 Task: Search one way flight ticket for 4 adults, 1 infant in seat and 1 infant on lap in premium economy from Cordova: Merle K. (mudhole) Smith Airport to Indianapolis: Indianapolis International Airport on 8-5-2023. Choice of flights is JetBlue. Number of bags: 1 checked bag. Price is upto 40000. Outbound departure time preference is 14:45.
Action: Mouse moved to (335, 302)
Screenshot: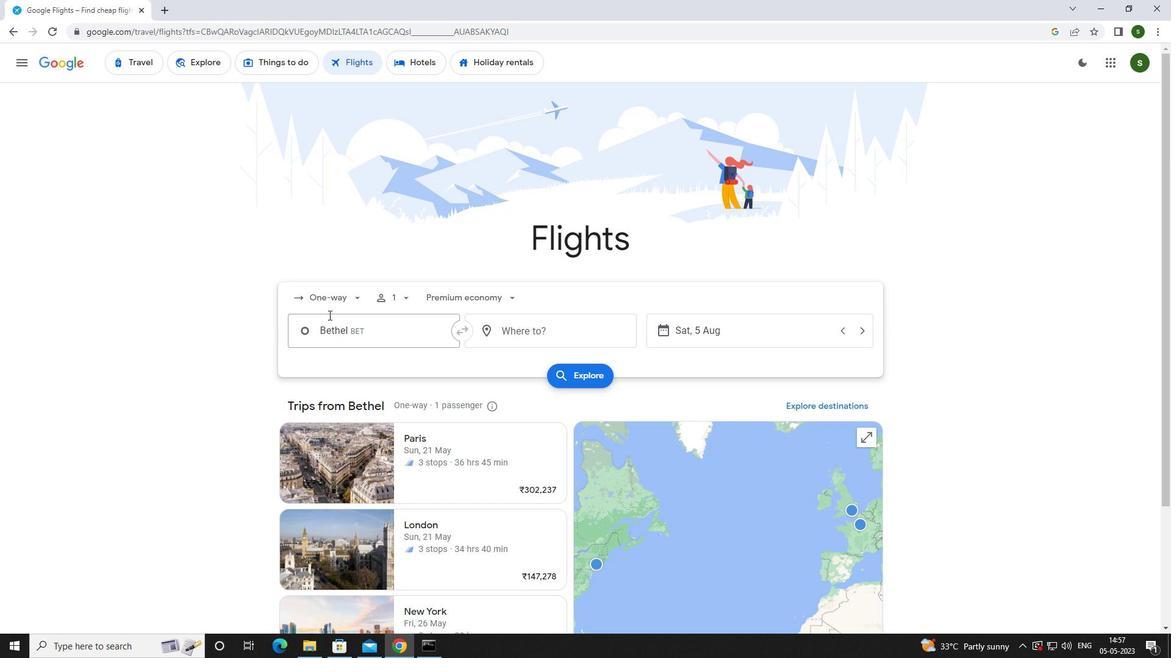
Action: Mouse pressed left at (335, 302)
Screenshot: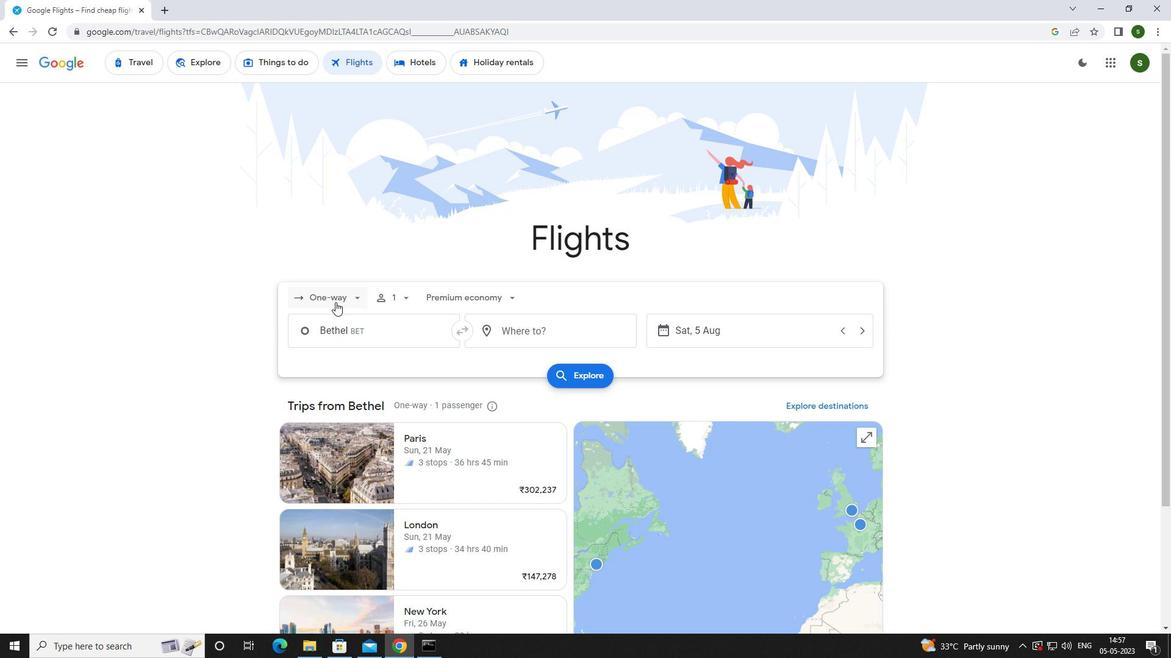 
Action: Mouse moved to (339, 348)
Screenshot: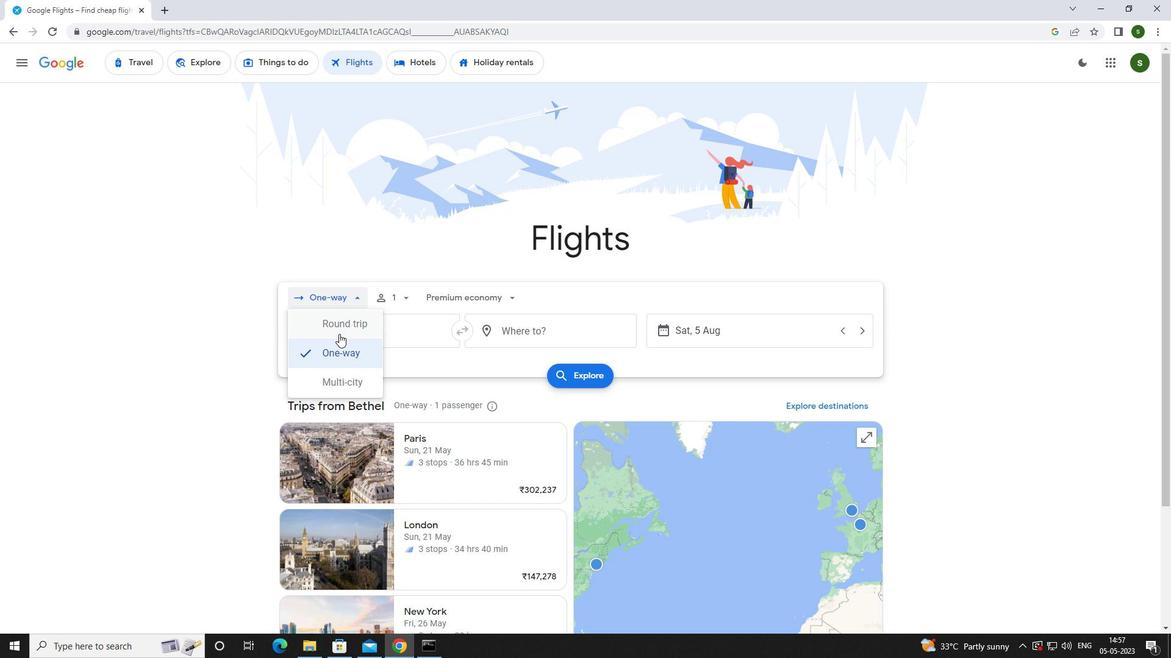 
Action: Mouse pressed left at (339, 348)
Screenshot: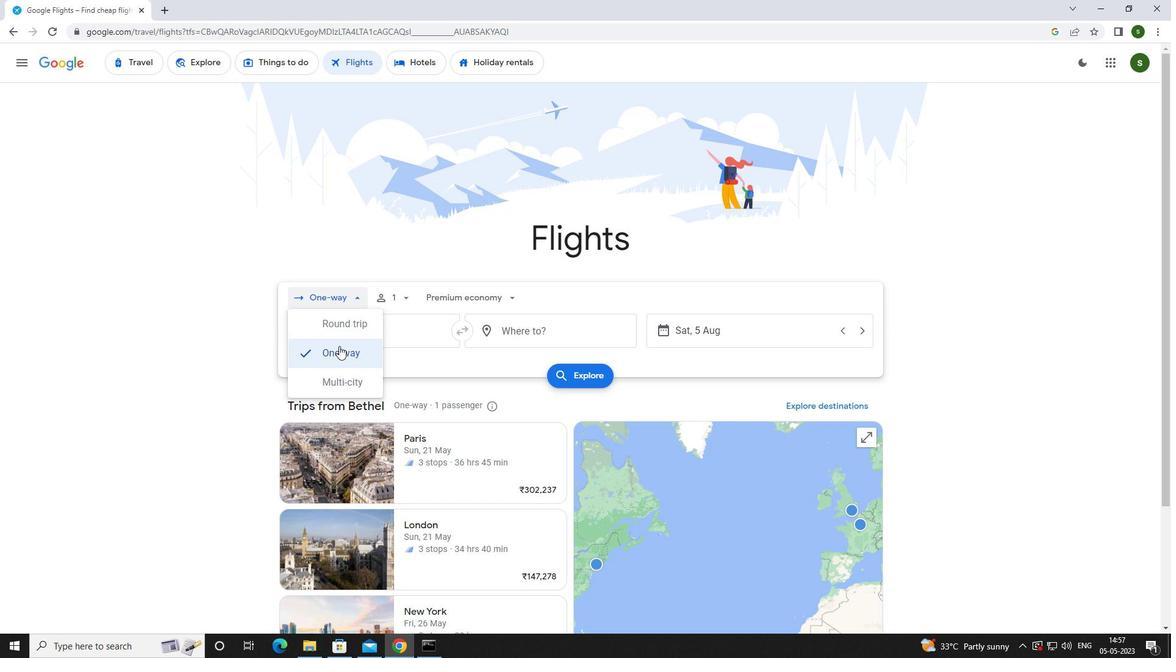 
Action: Mouse moved to (400, 301)
Screenshot: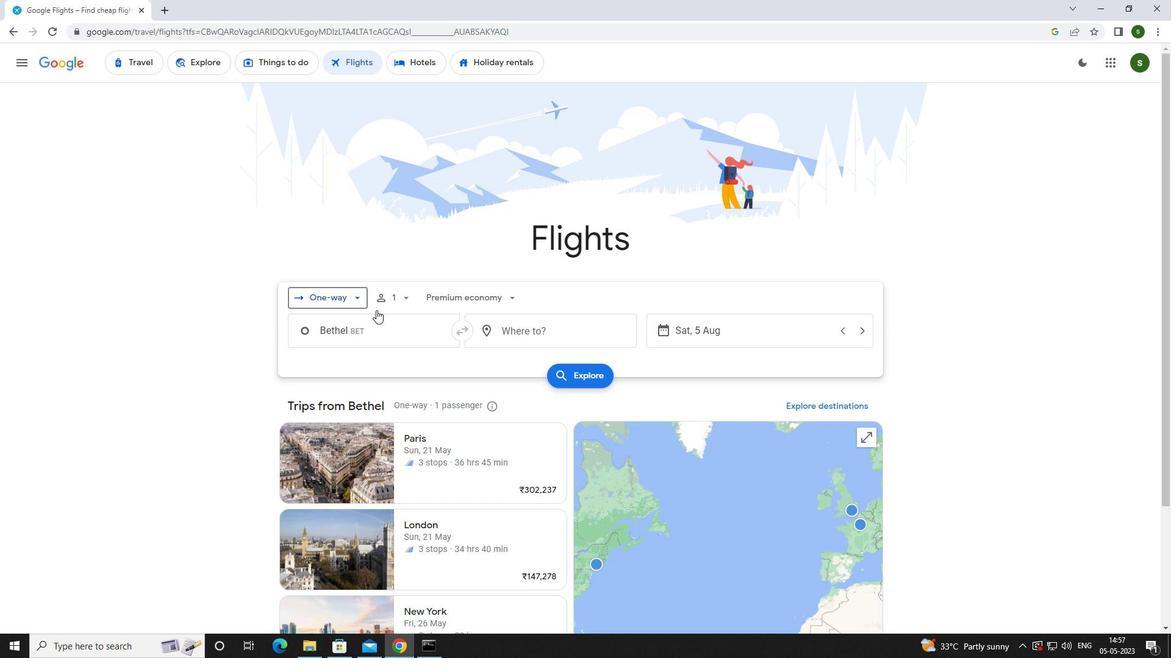 
Action: Mouse pressed left at (400, 301)
Screenshot: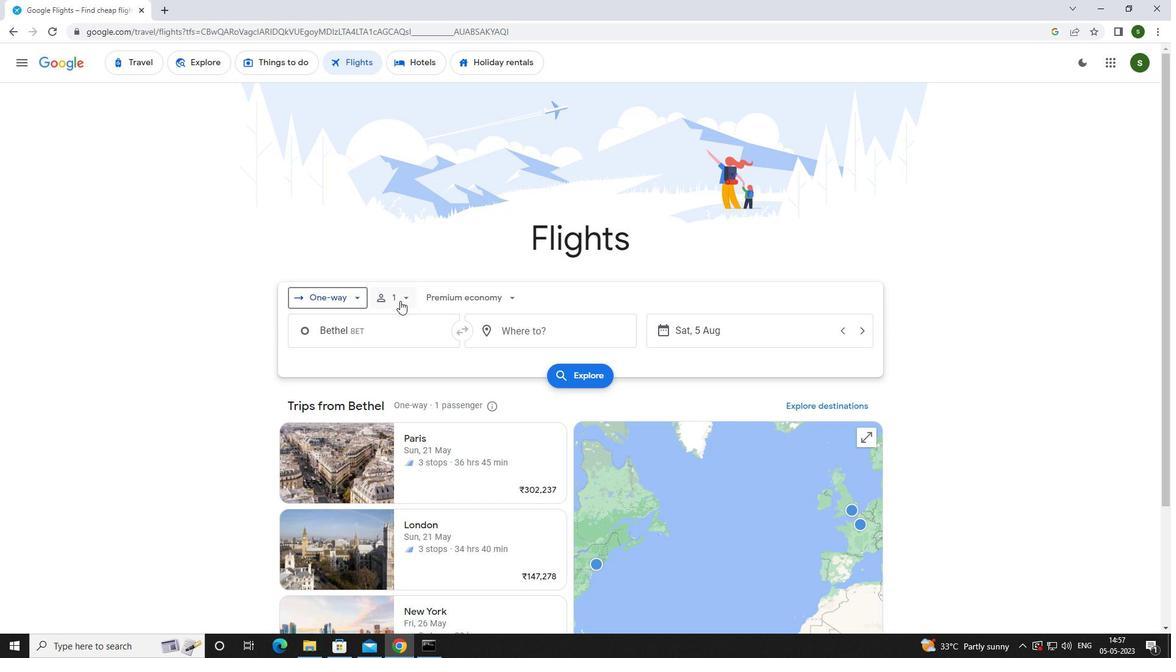 
Action: Mouse moved to (498, 328)
Screenshot: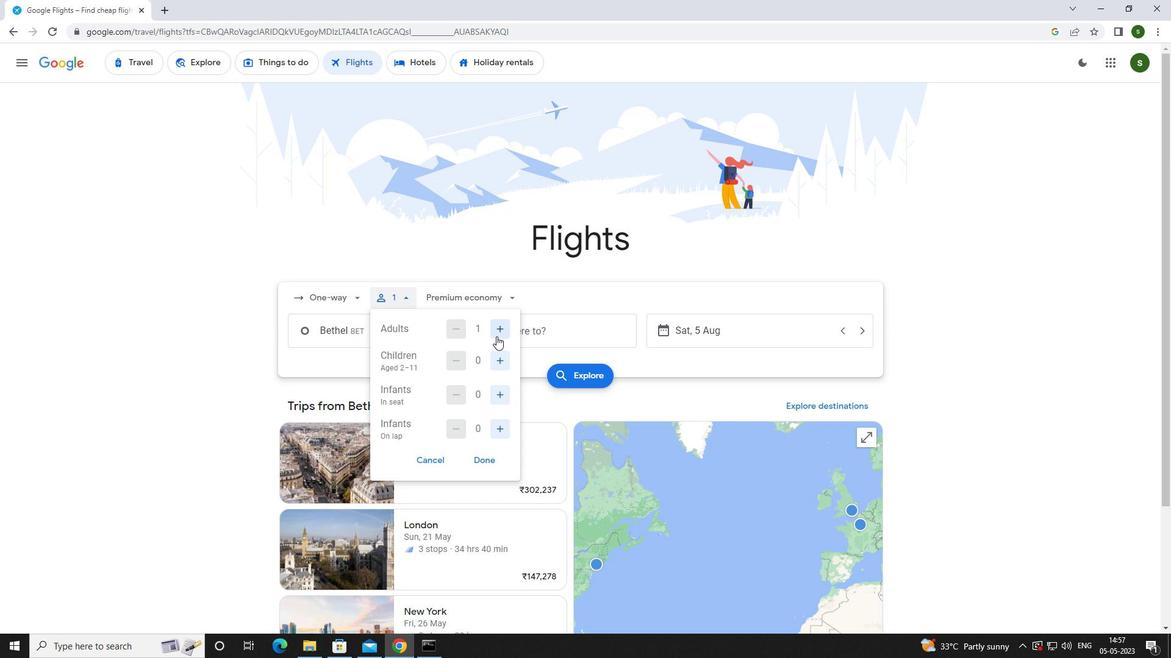 
Action: Mouse pressed left at (498, 328)
Screenshot: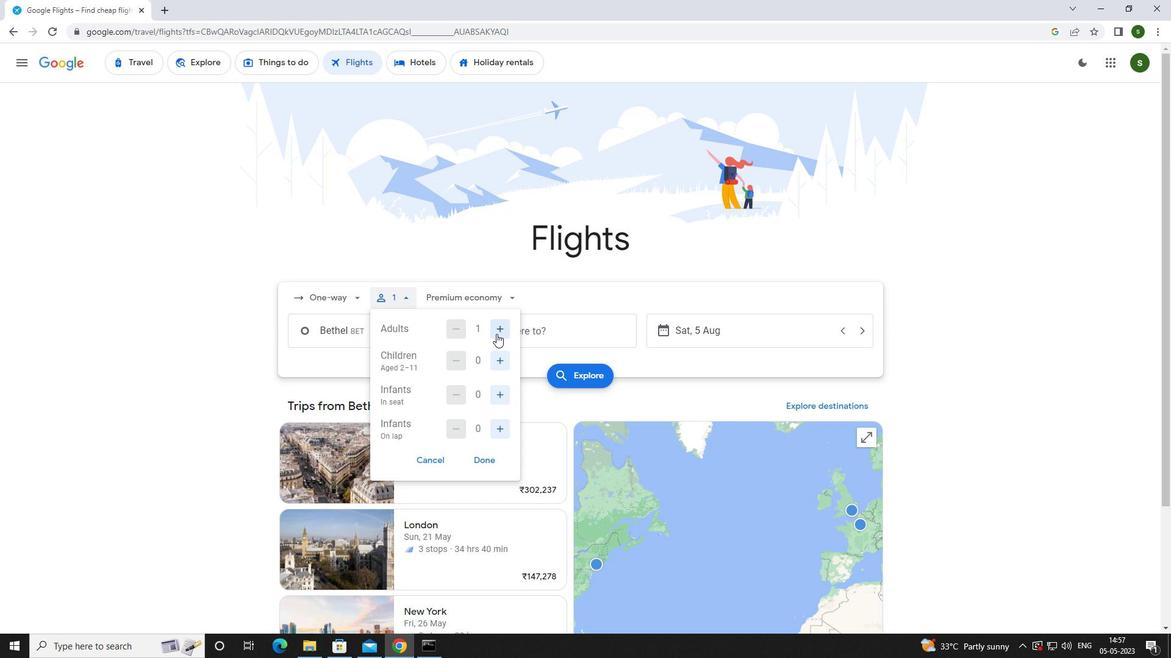 
Action: Mouse pressed left at (498, 328)
Screenshot: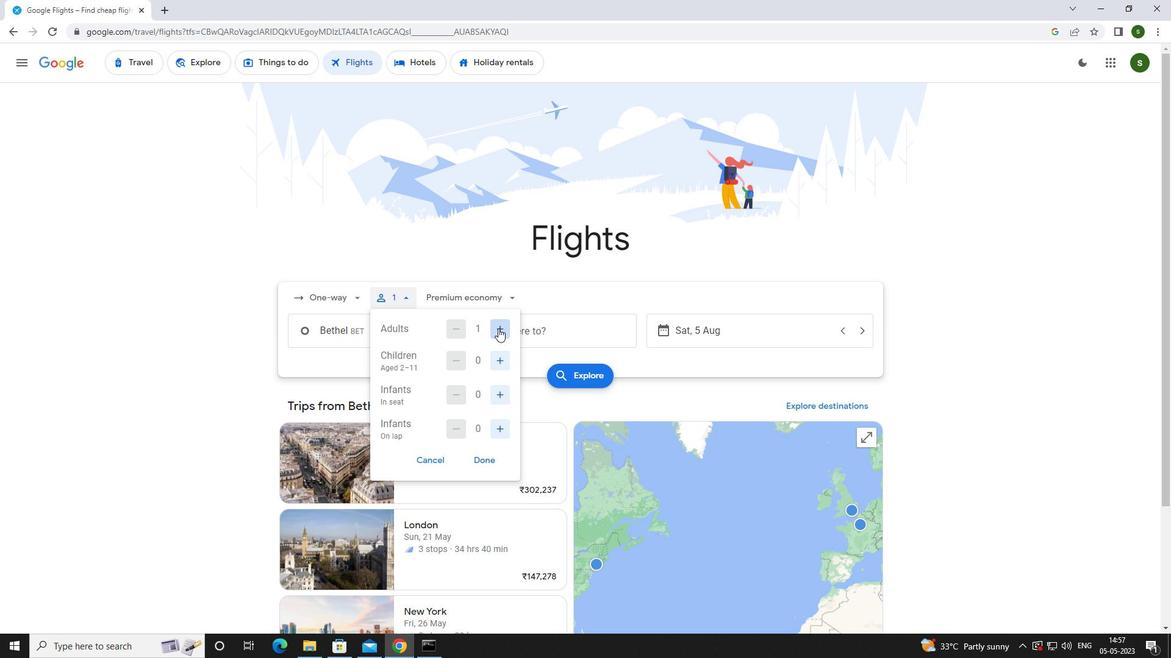 
Action: Mouse pressed left at (498, 328)
Screenshot: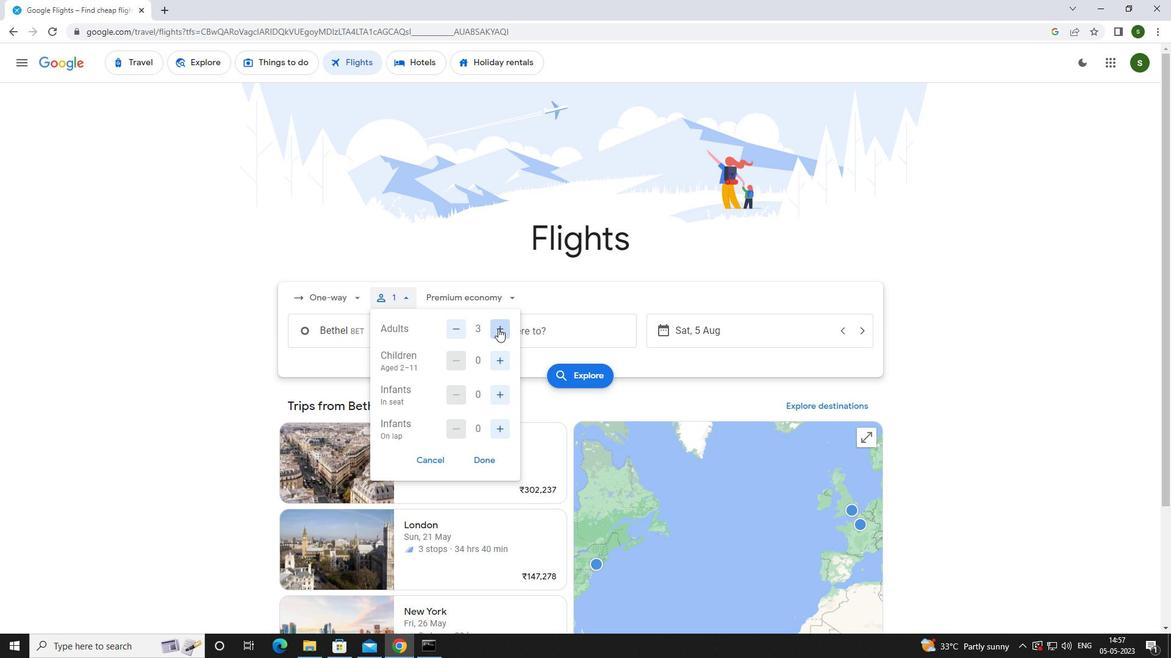 
Action: Mouse moved to (500, 395)
Screenshot: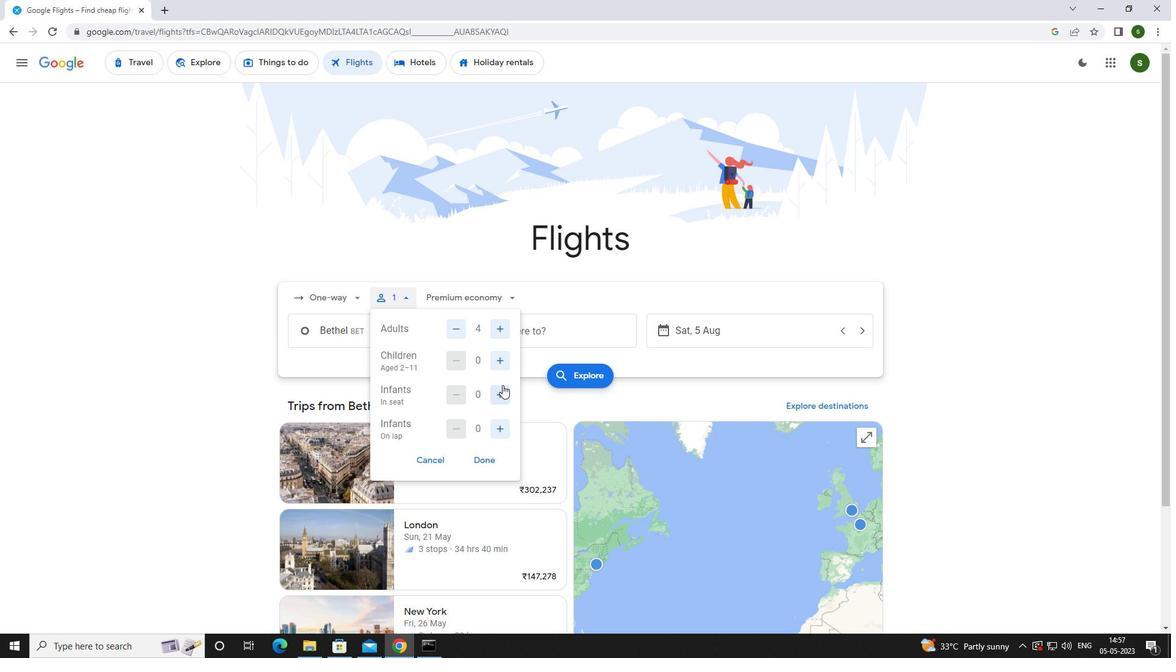 
Action: Mouse pressed left at (500, 395)
Screenshot: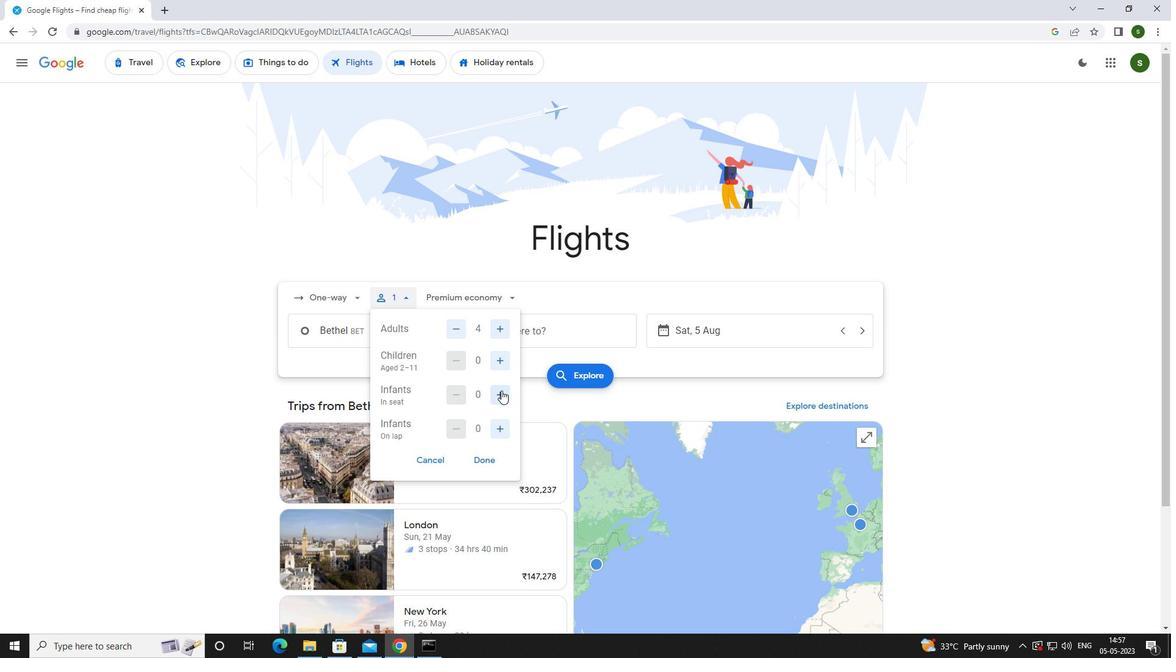 
Action: Mouse moved to (496, 427)
Screenshot: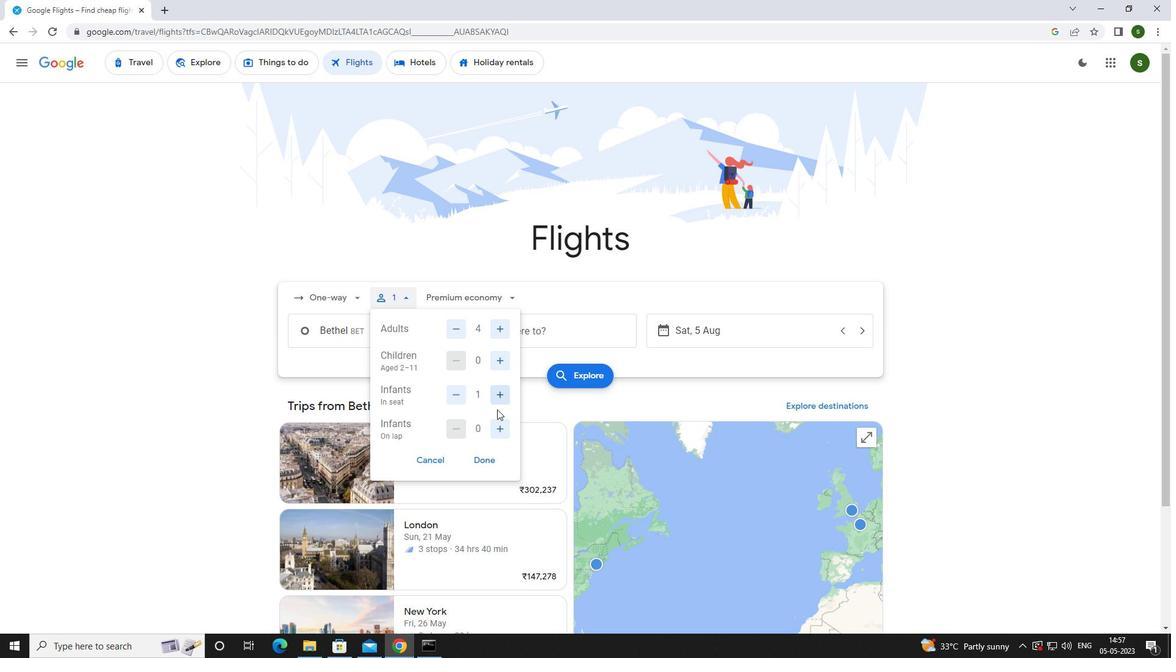 
Action: Mouse pressed left at (496, 427)
Screenshot: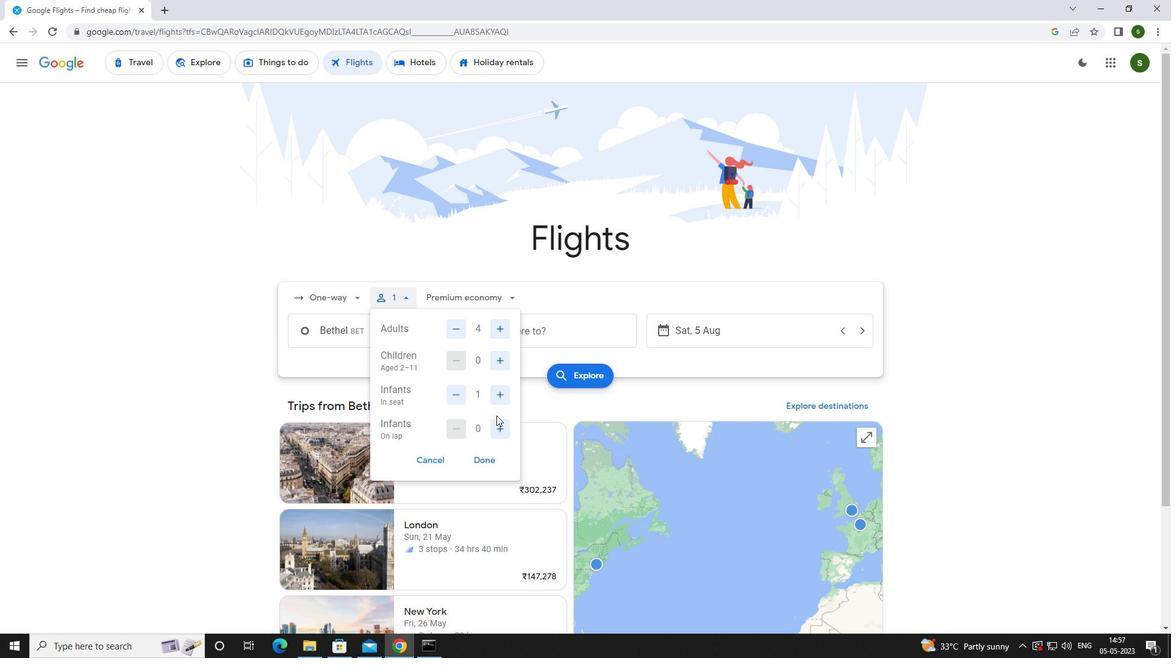 
Action: Mouse moved to (504, 297)
Screenshot: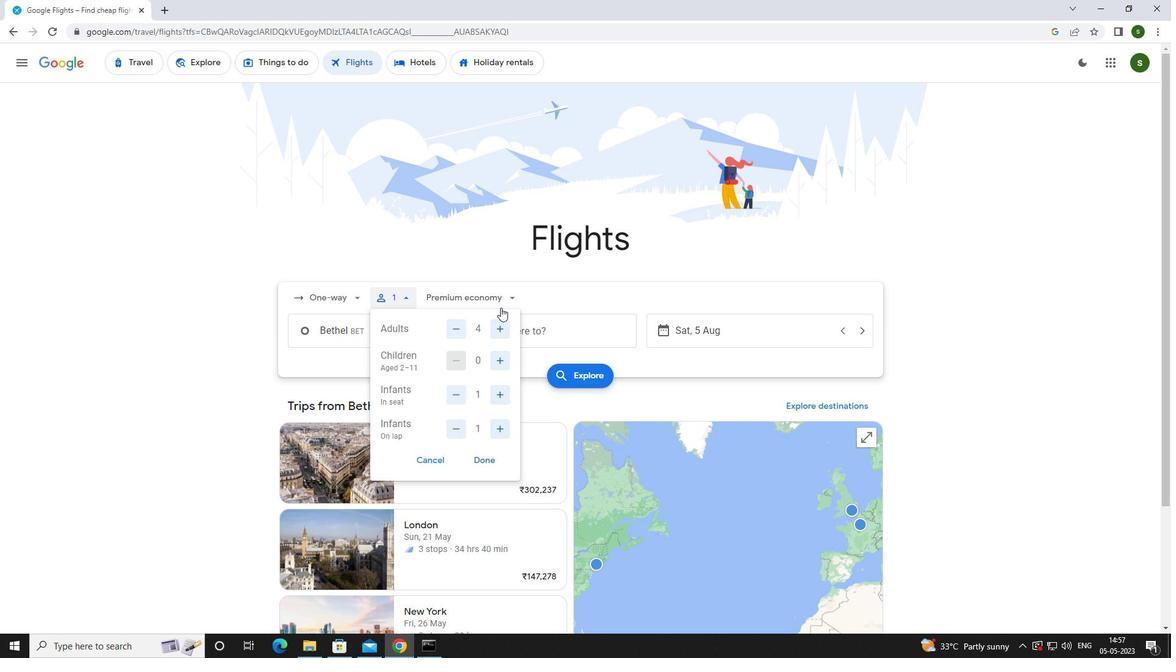 
Action: Mouse pressed left at (504, 297)
Screenshot: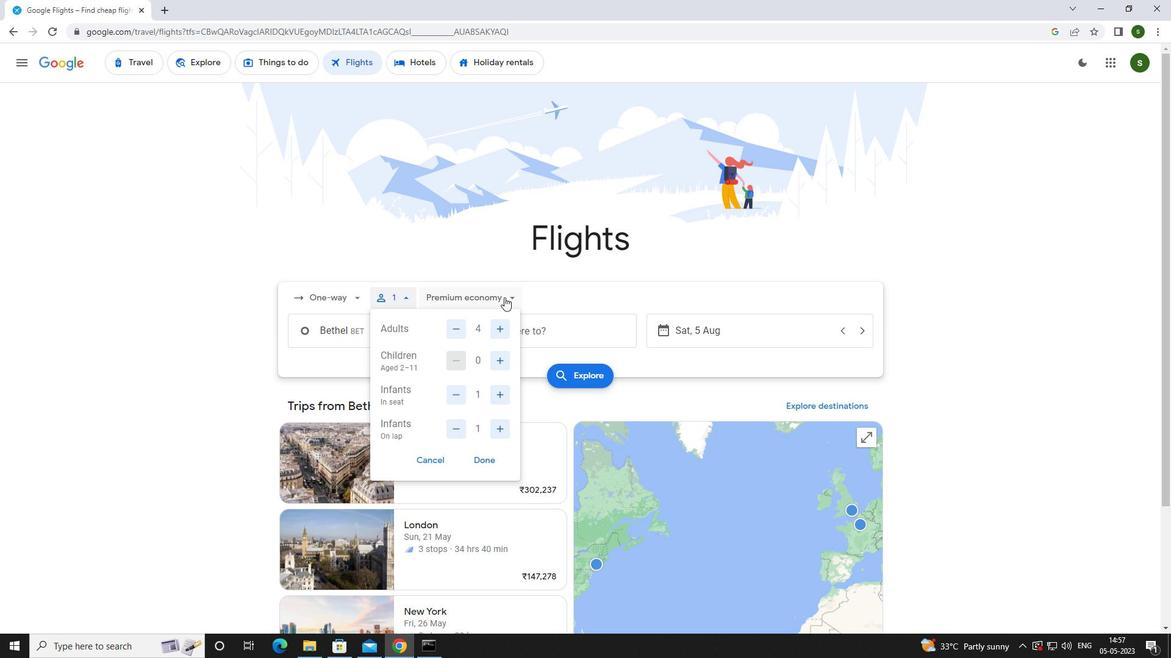 
Action: Mouse moved to (497, 350)
Screenshot: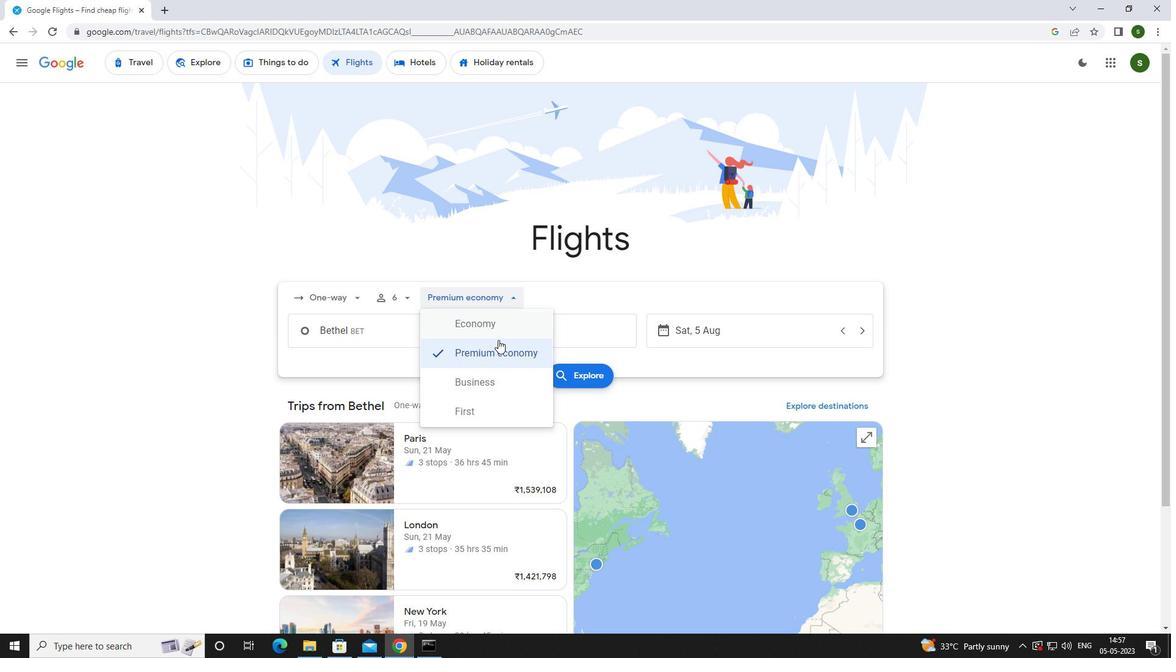 
Action: Mouse pressed left at (497, 350)
Screenshot: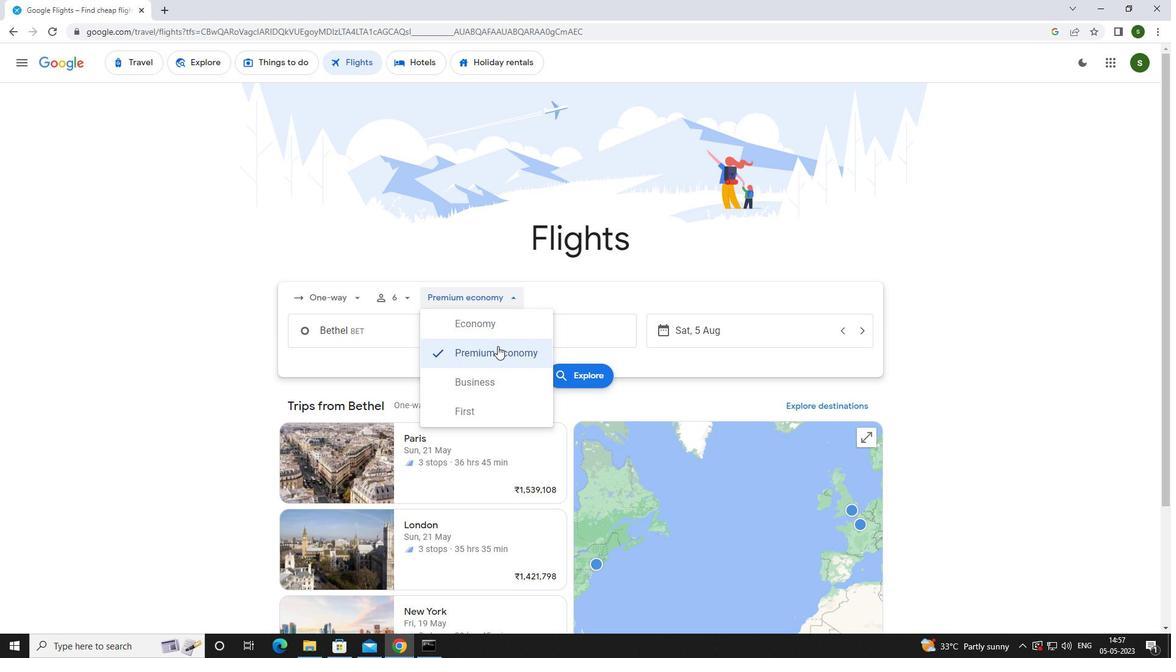 
Action: Mouse moved to (419, 337)
Screenshot: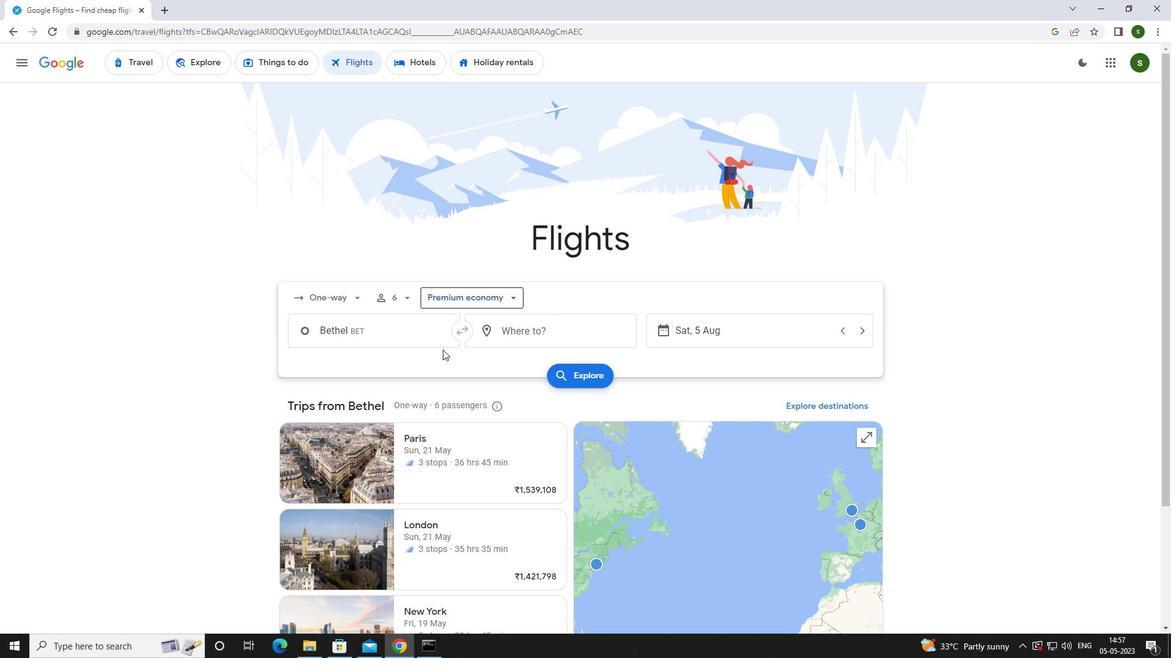 
Action: Mouse pressed left at (419, 337)
Screenshot: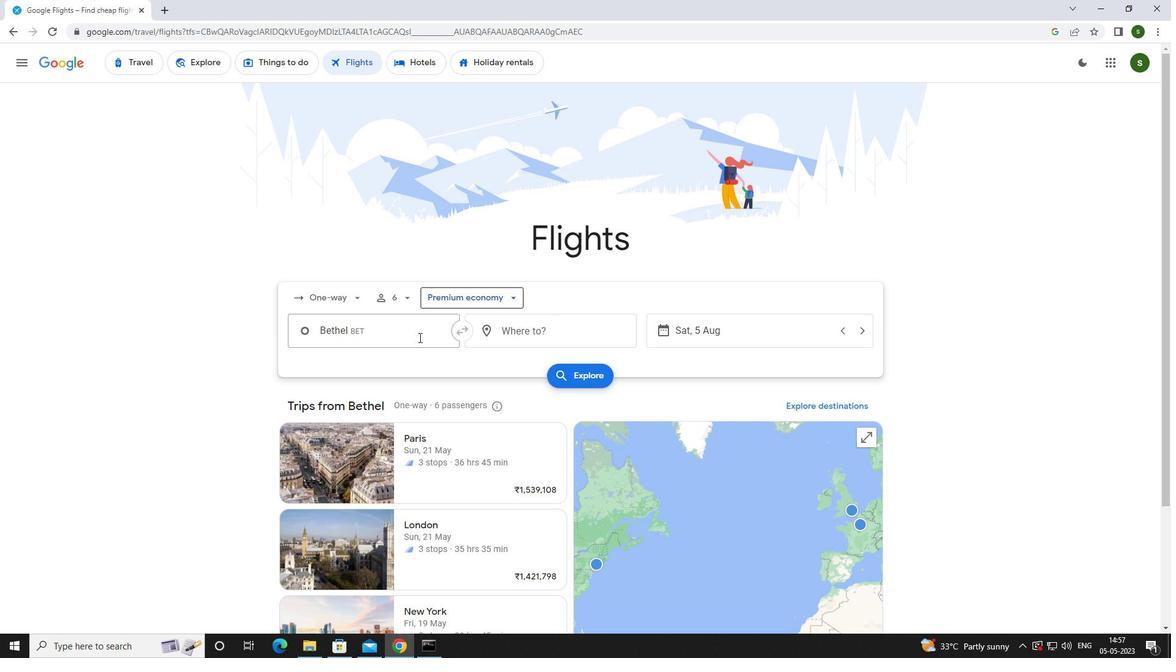 
Action: Key pressed <Key.caps_lock>m<Key.caps_lock>erle
Screenshot: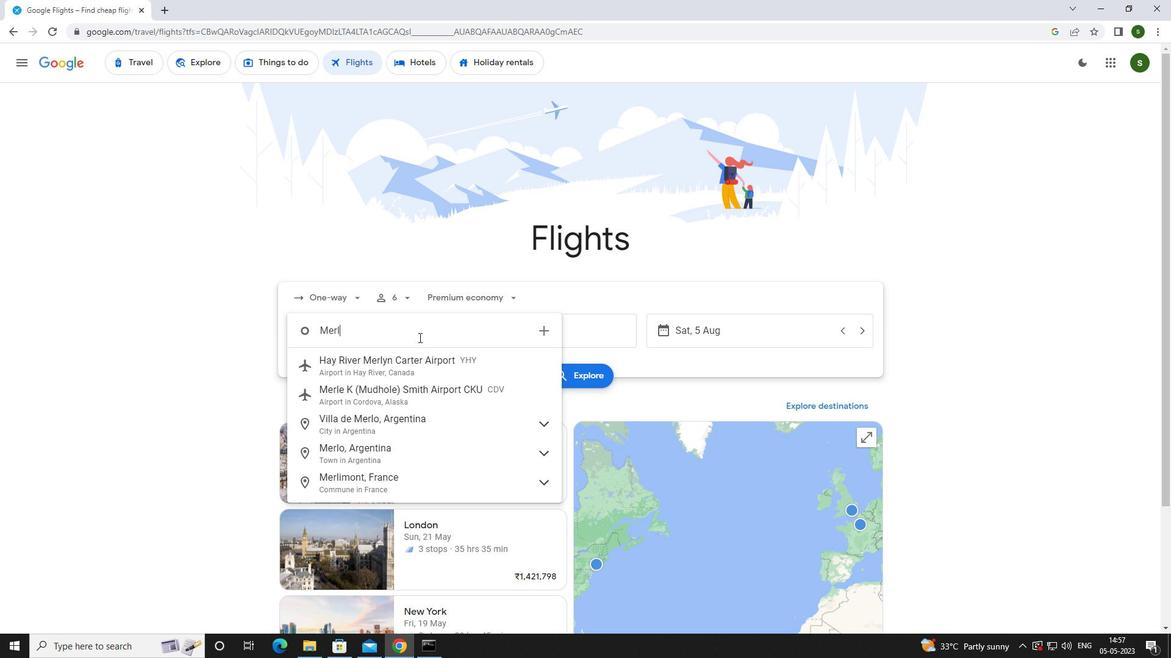 
Action: Mouse moved to (421, 356)
Screenshot: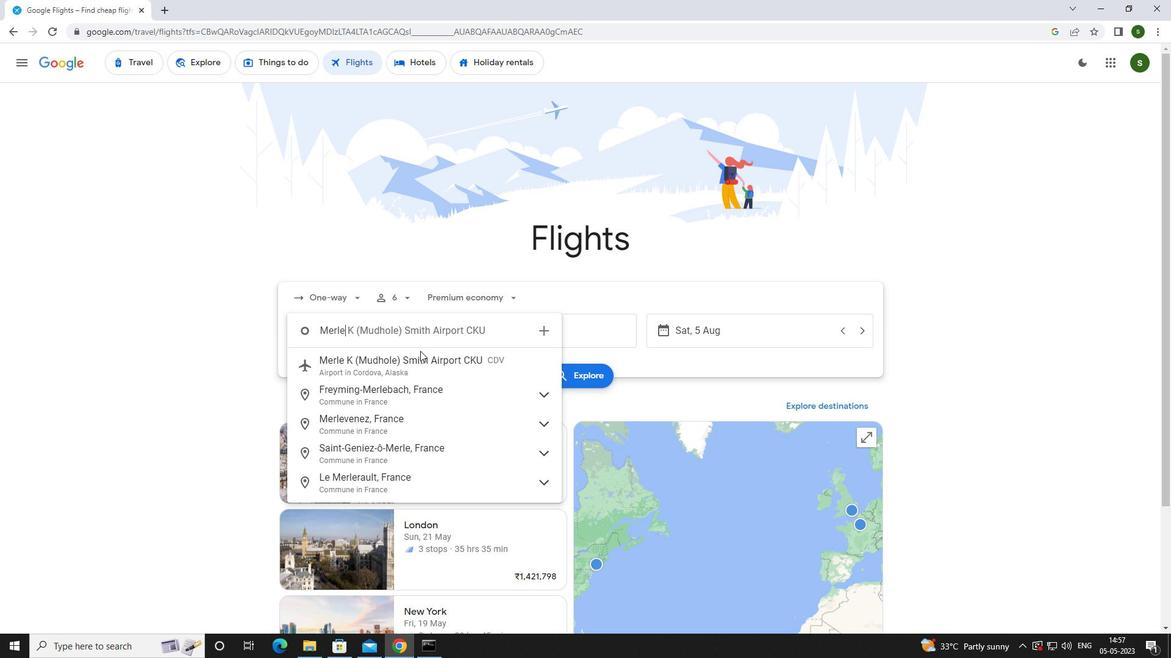 
Action: Mouse pressed left at (421, 356)
Screenshot: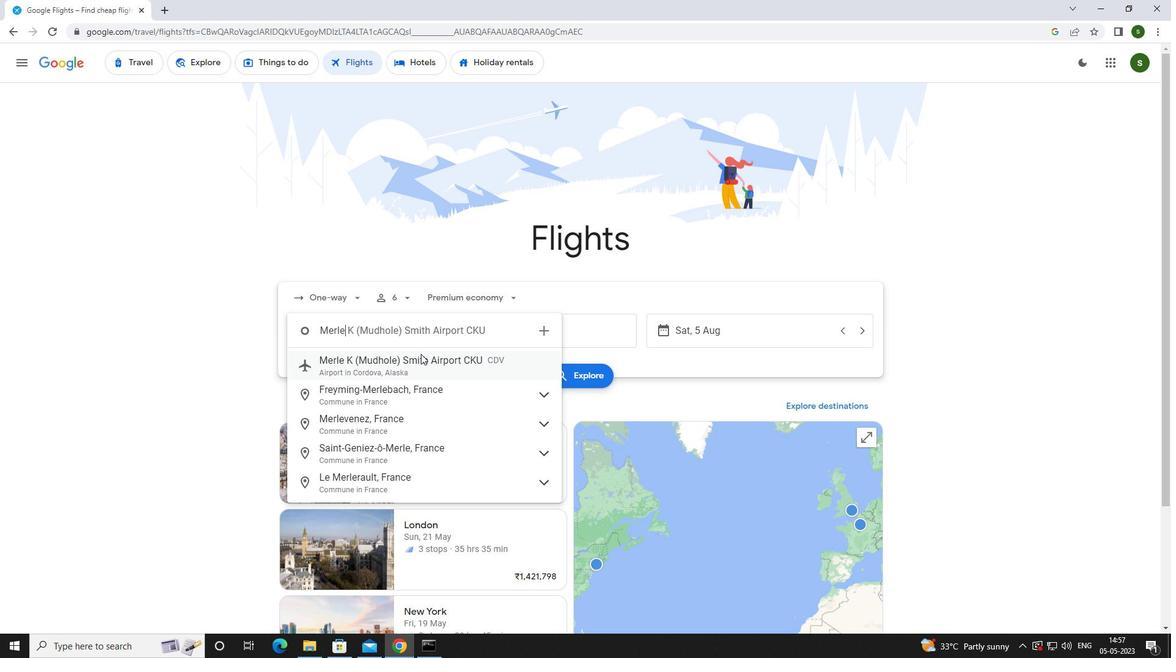 
Action: Mouse moved to (550, 334)
Screenshot: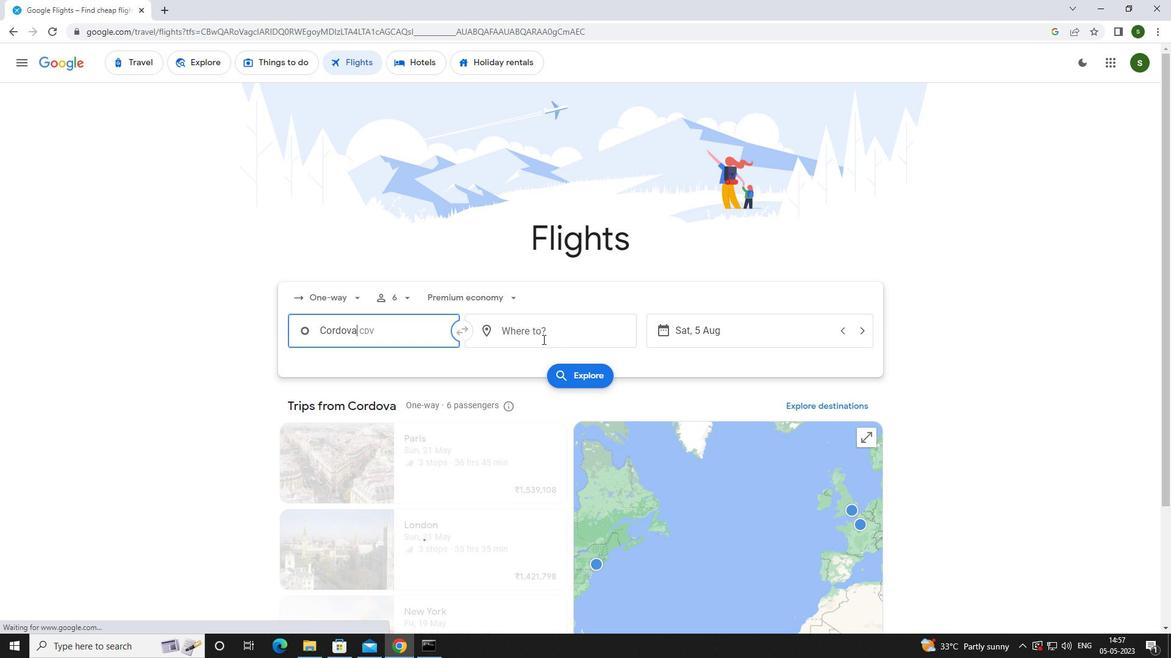 
Action: Mouse pressed left at (550, 334)
Screenshot: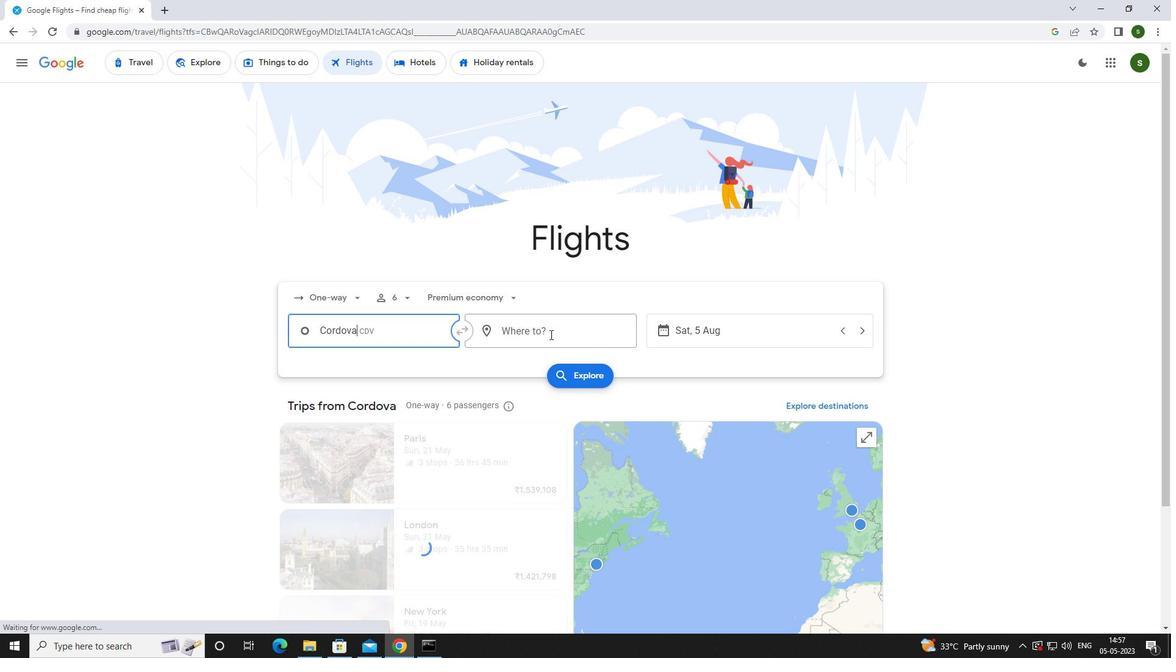 
Action: Key pressed <Key.caps_lock>i<Key.caps_lock>ndianapoli
Screenshot: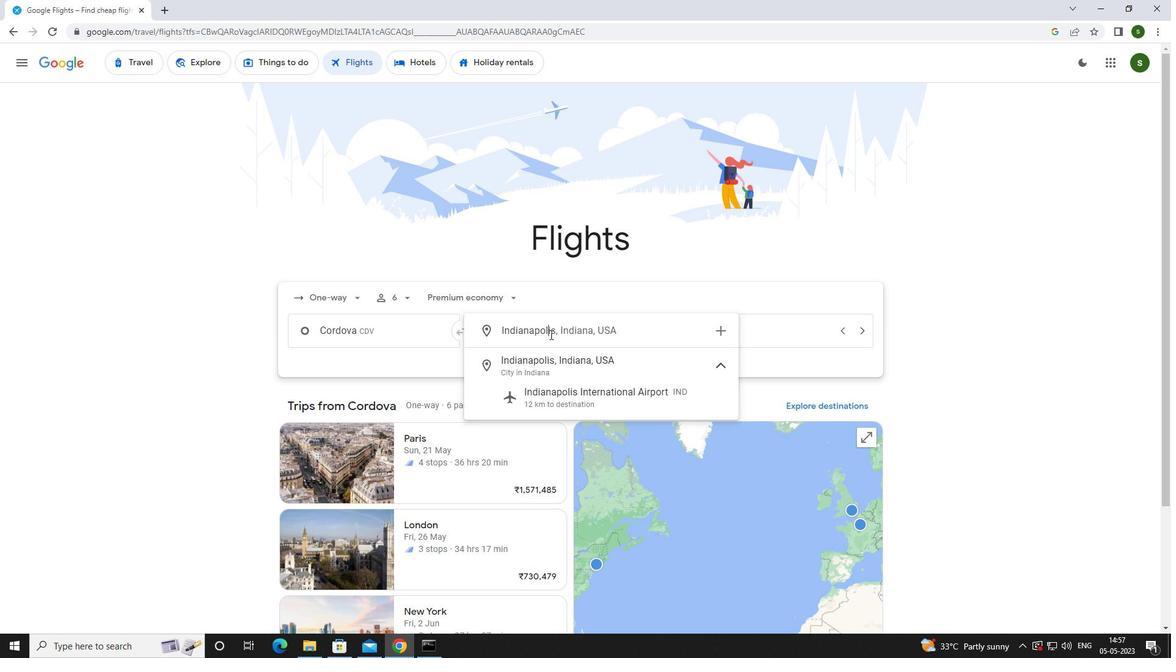 
Action: Mouse moved to (565, 386)
Screenshot: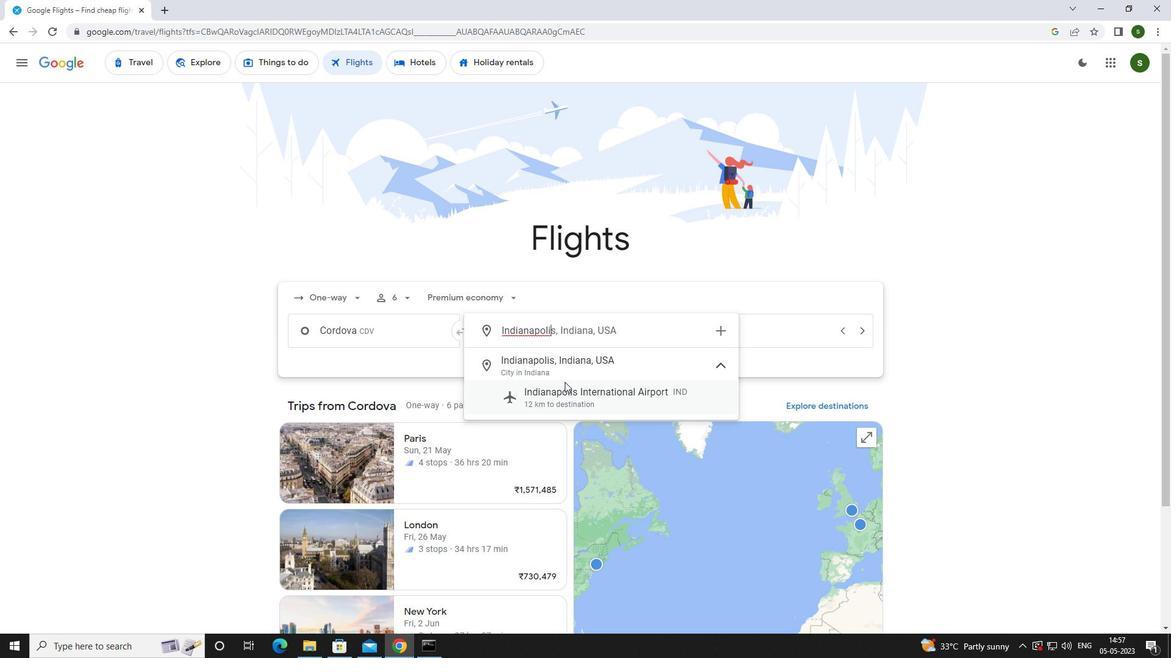 
Action: Mouse pressed left at (565, 386)
Screenshot: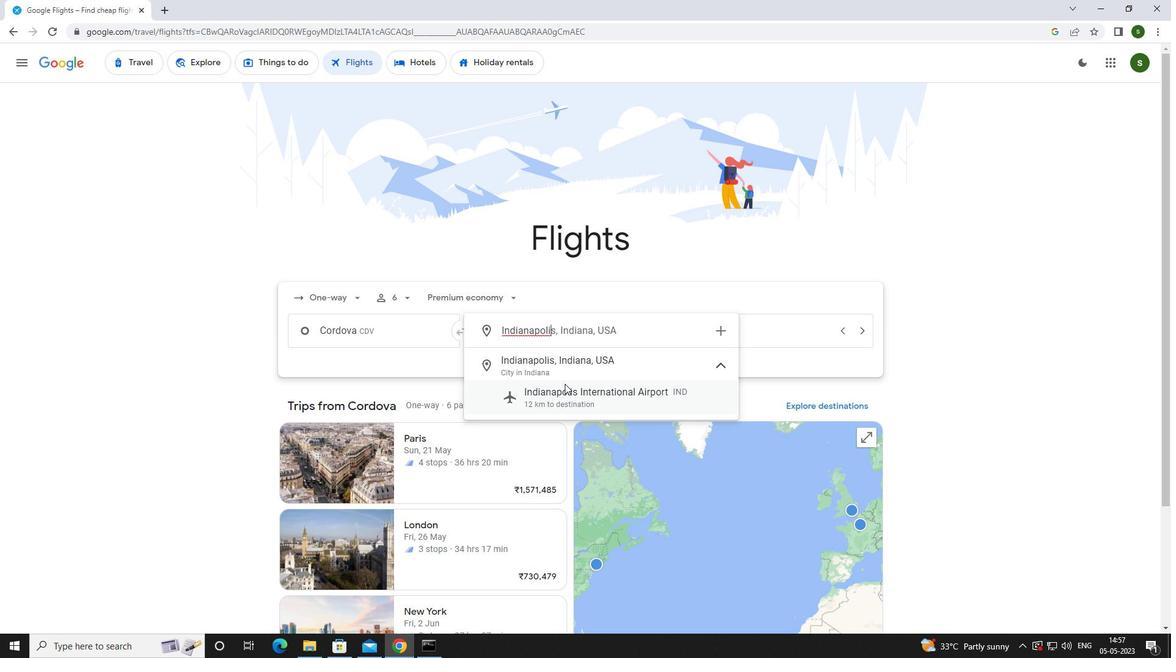 
Action: Mouse moved to (735, 331)
Screenshot: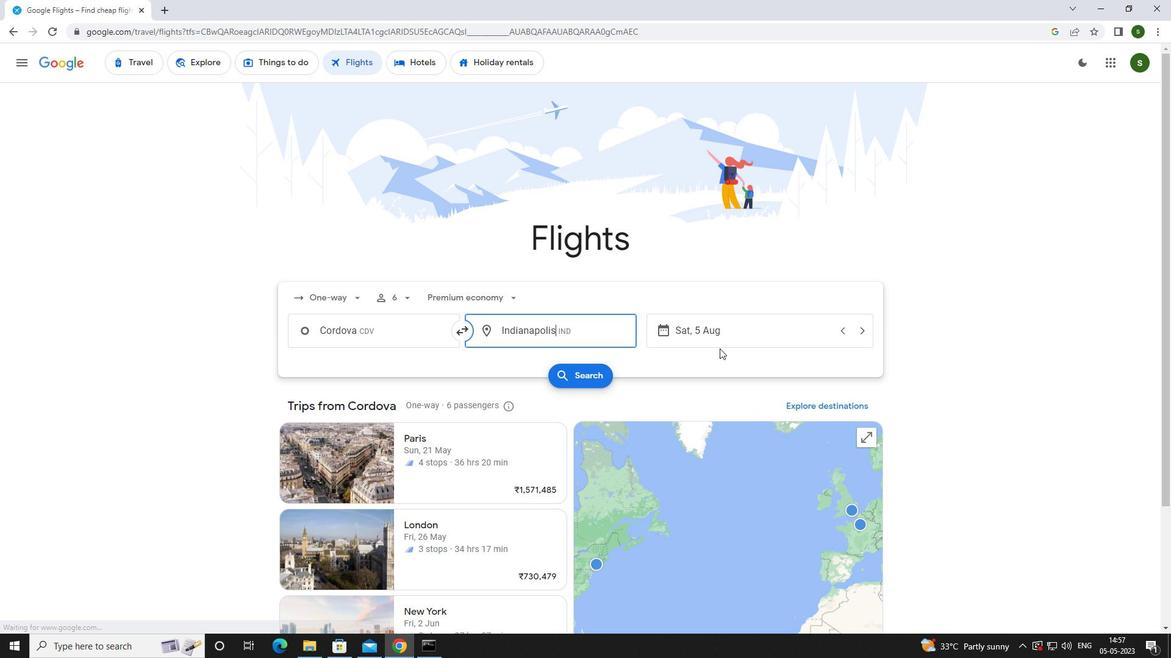 
Action: Mouse pressed left at (735, 331)
Screenshot: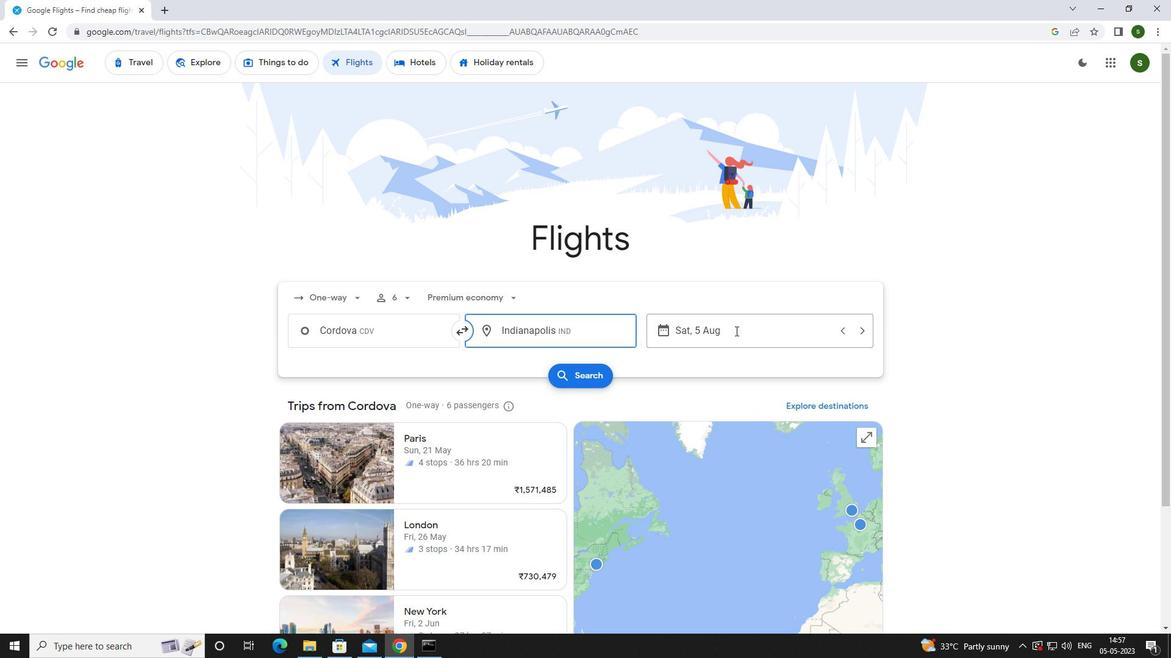 
Action: Mouse moved to (608, 409)
Screenshot: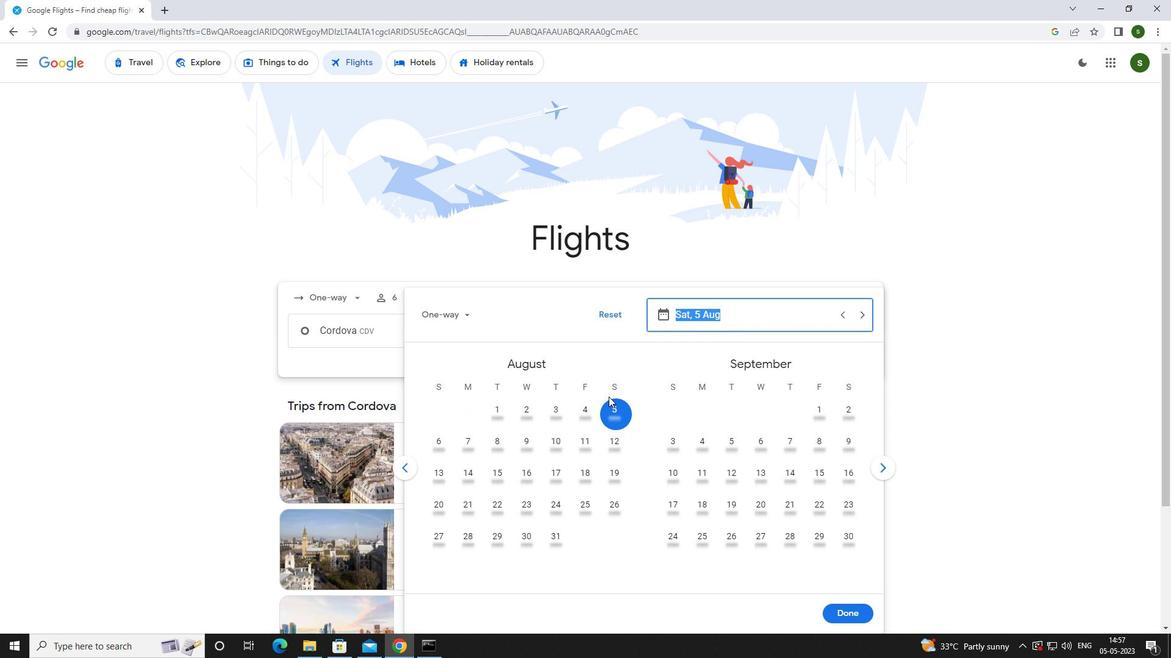 
Action: Mouse pressed left at (608, 409)
Screenshot: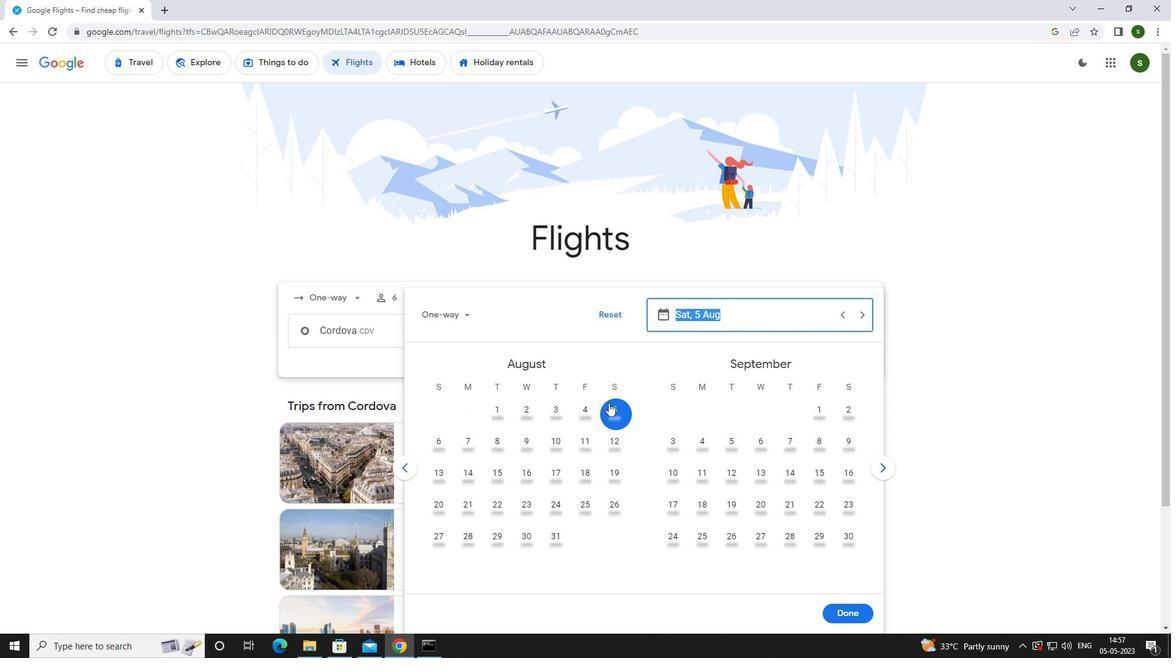 
Action: Mouse moved to (842, 607)
Screenshot: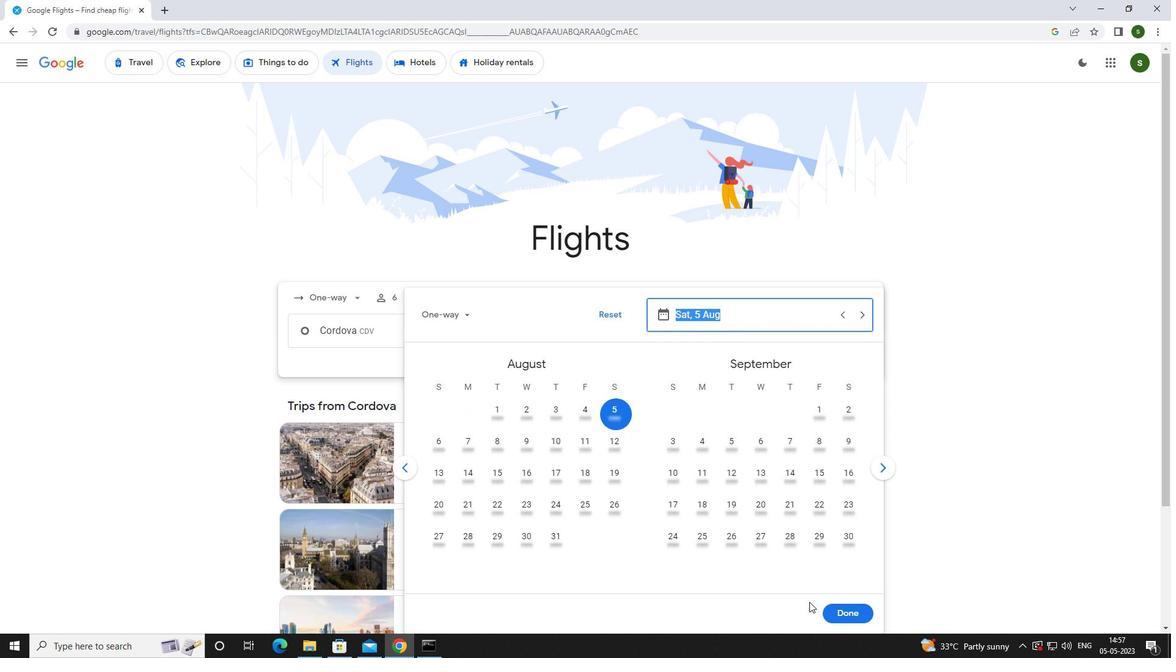 
Action: Mouse pressed left at (842, 607)
Screenshot: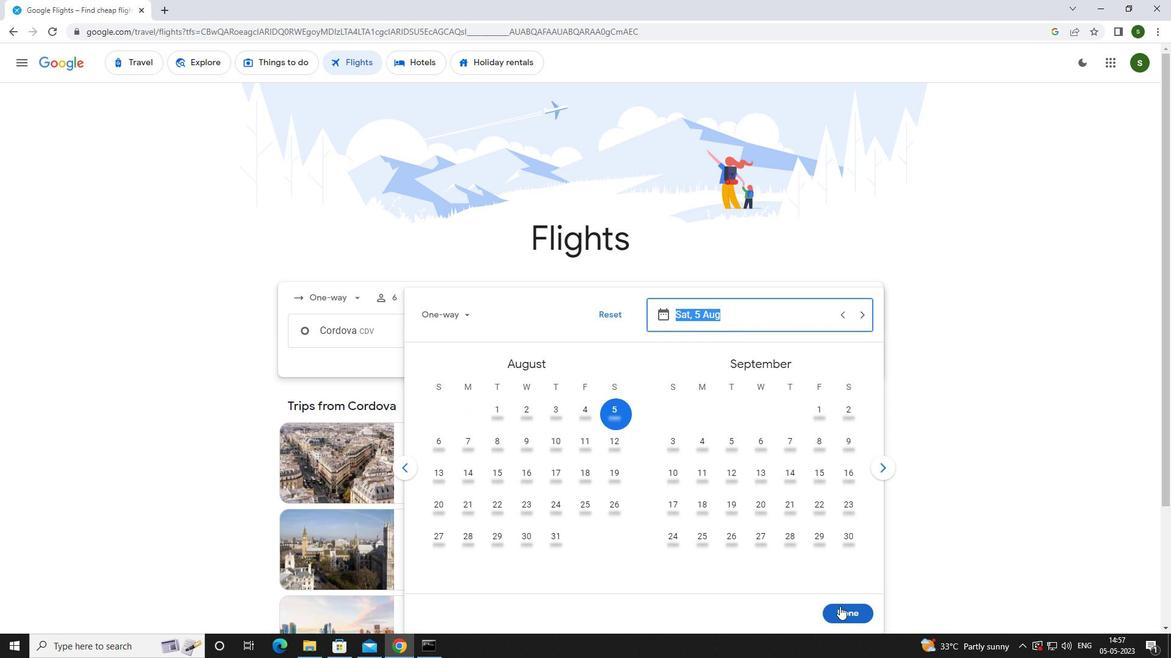 
Action: Mouse moved to (584, 381)
Screenshot: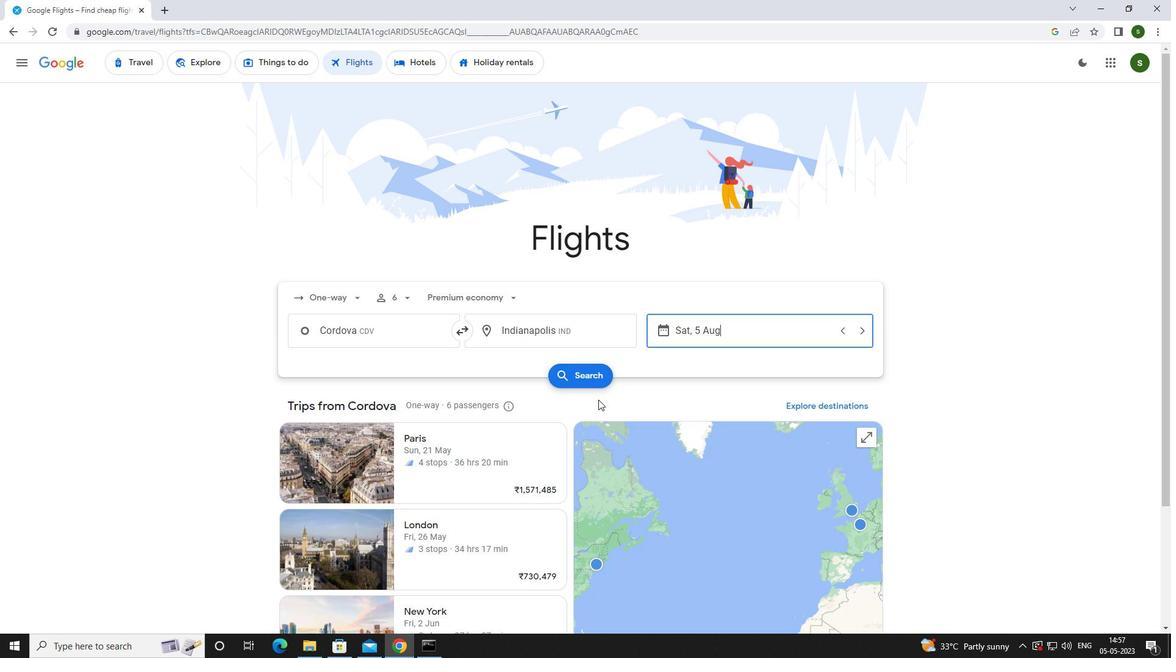 
Action: Mouse pressed left at (584, 381)
Screenshot: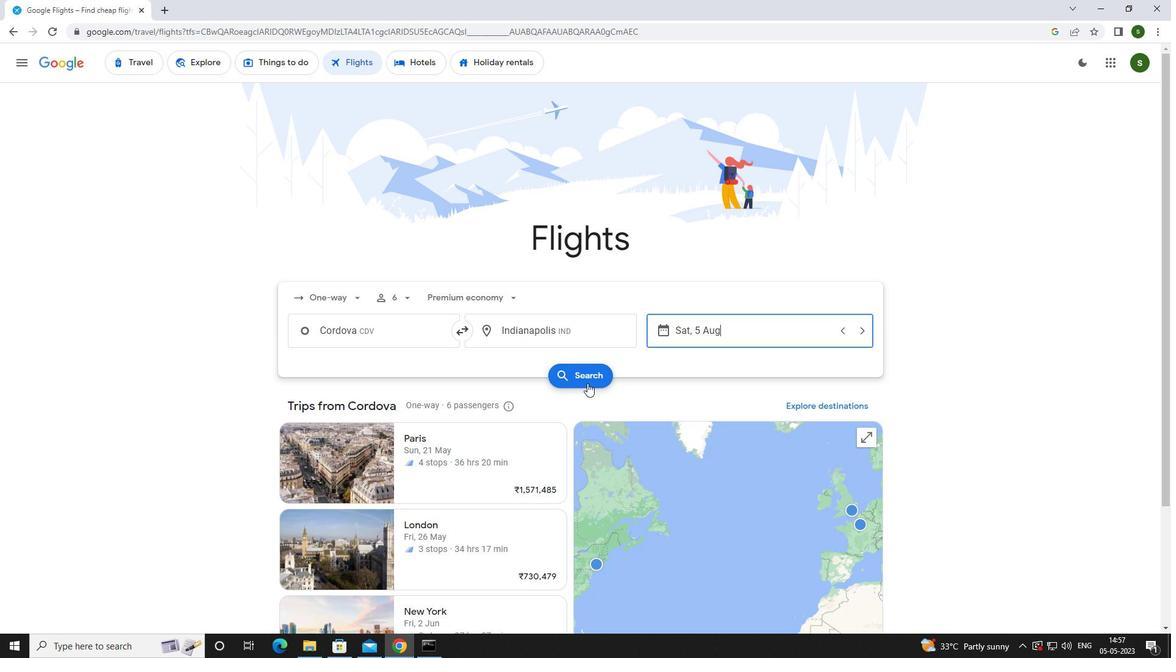 
Action: Mouse moved to (309, 179)
Screenshot: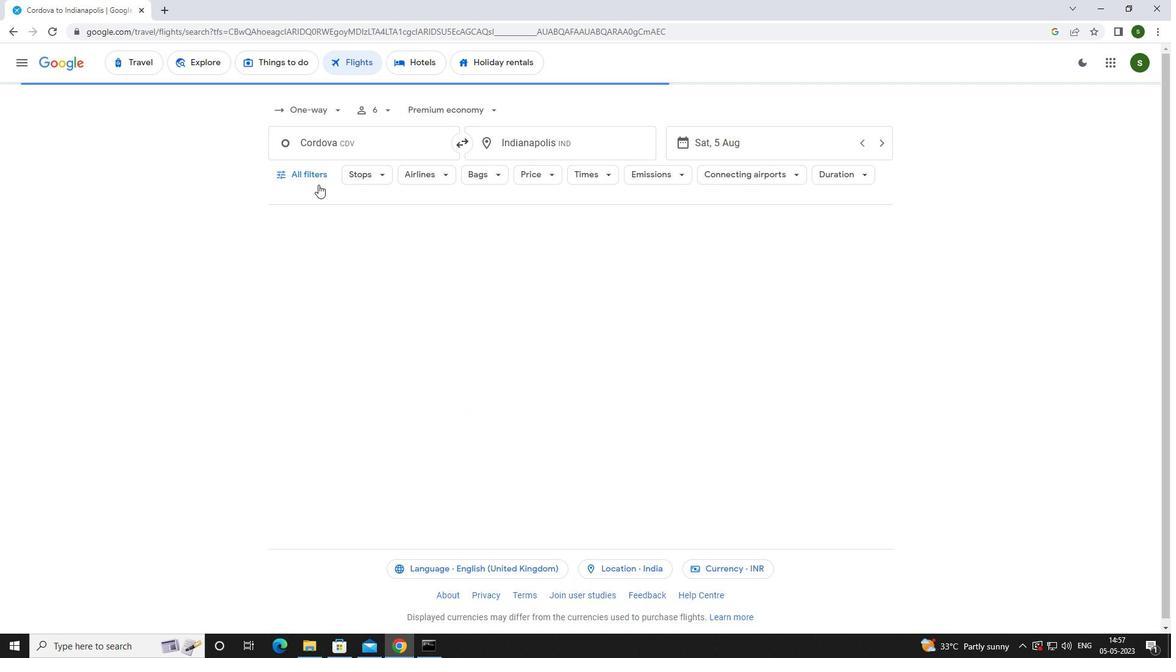 
Action: Mouse pressed left at (309, 179)
Screenshot: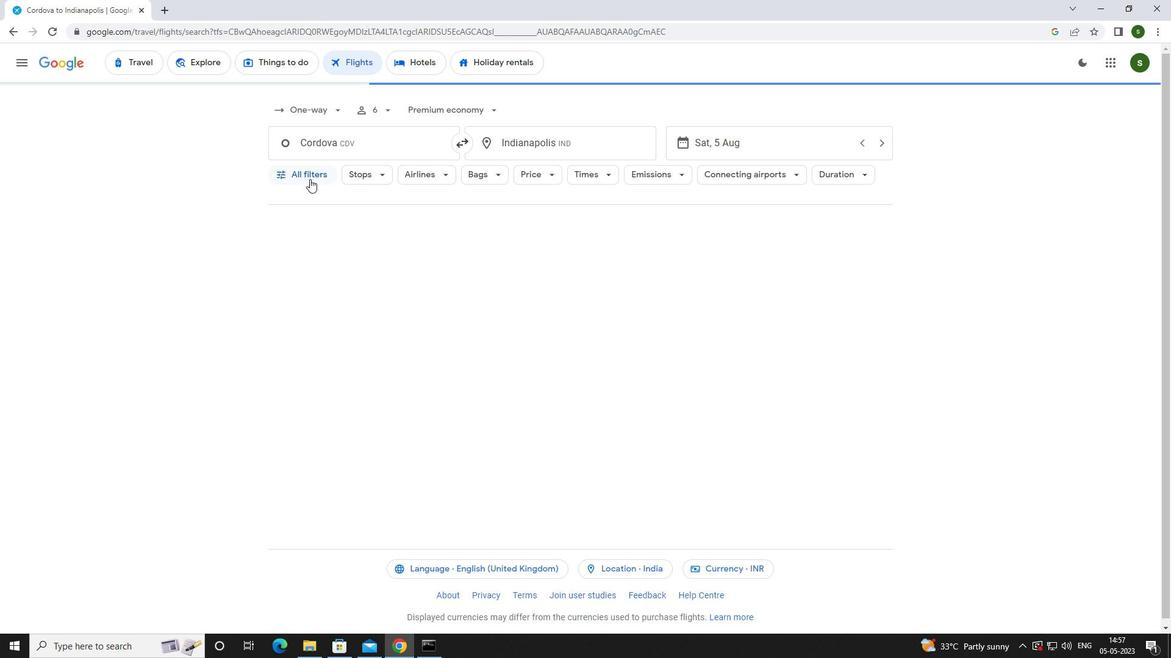 
Action: Mouse moved to (452, 431)
Screenshot: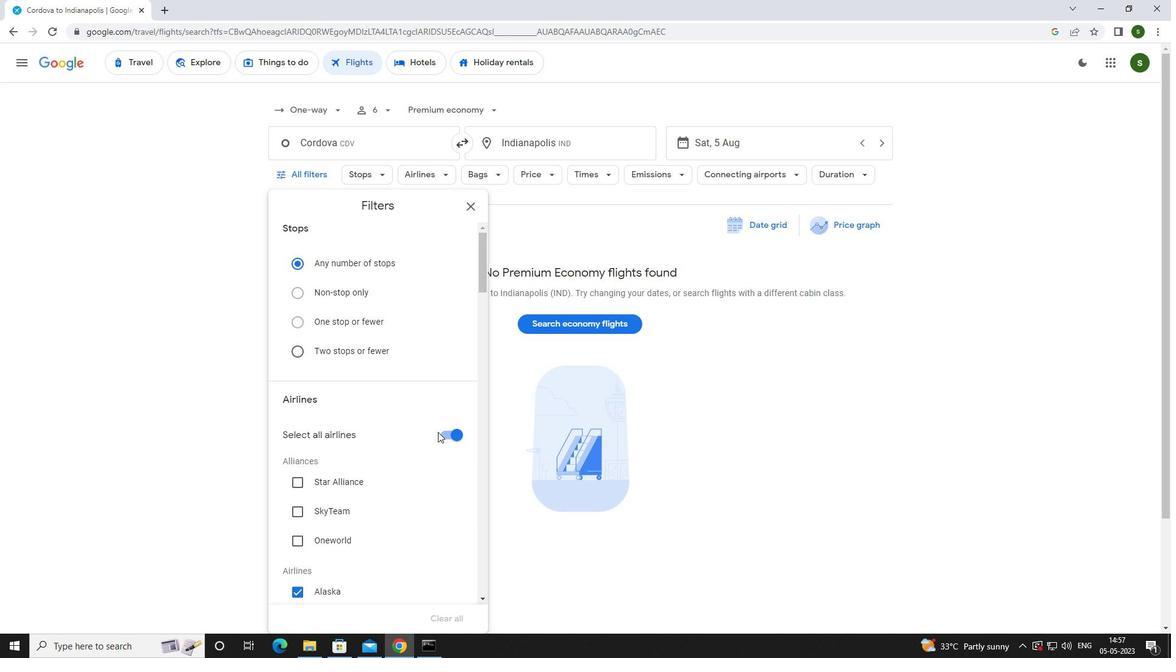 
Action: Mouse pressed left at (452, 431)
Screenshot: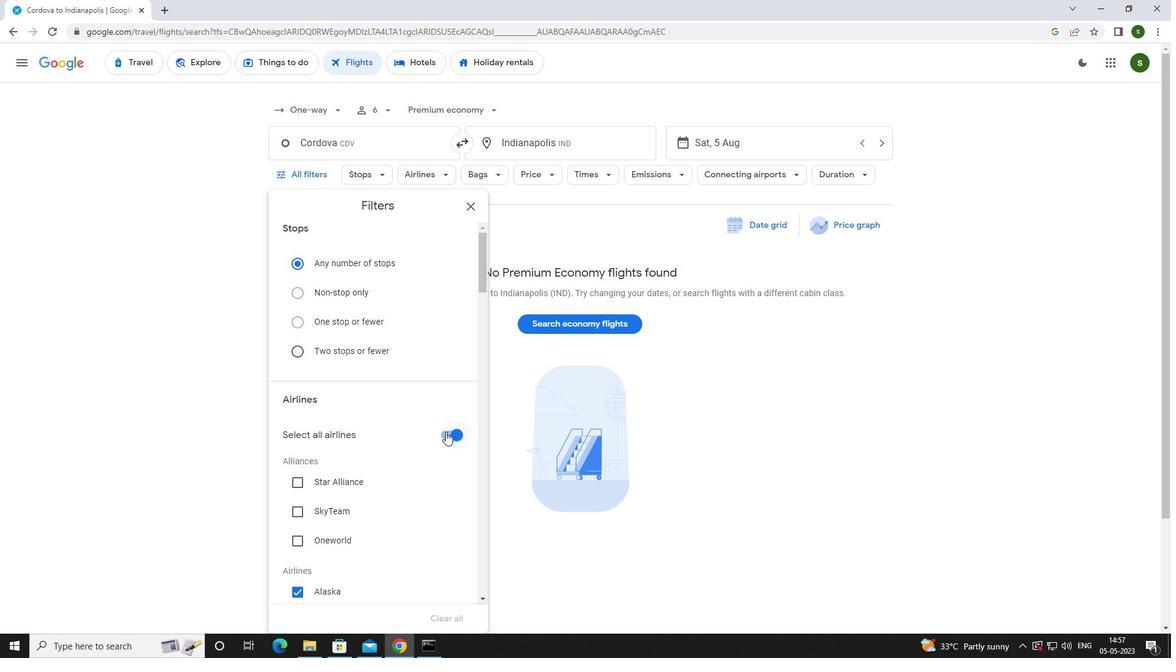 
Action: Mouse moved to (442, 426)
Screenshot: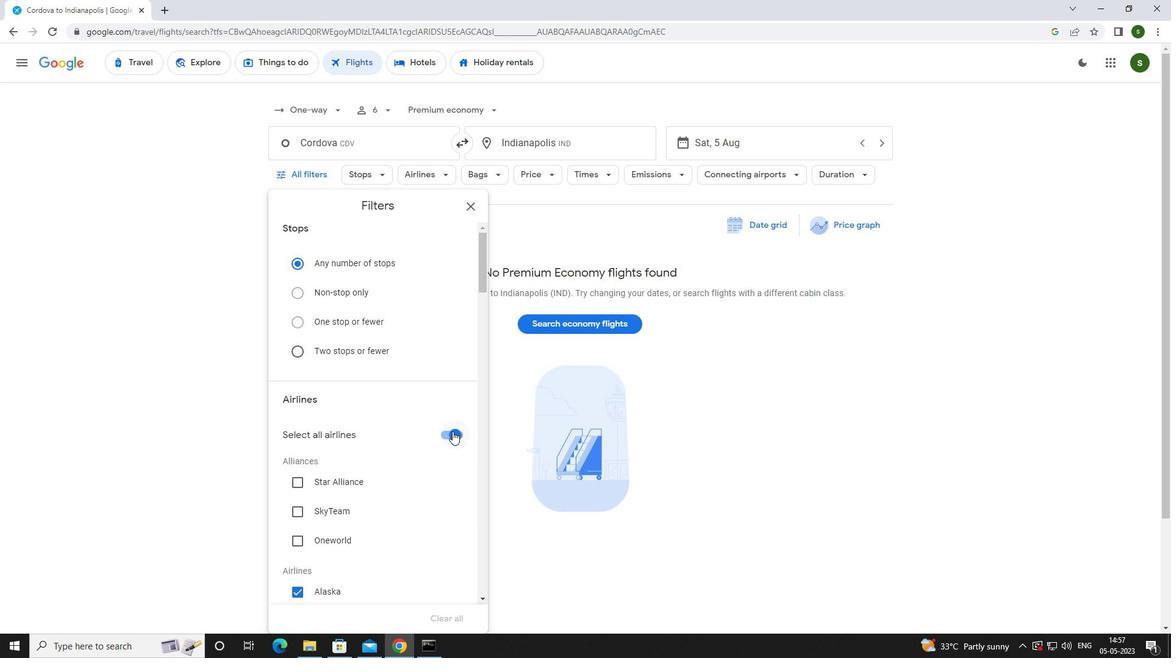 
Action: Mouse scrolled (442, 425) with delta (0, 0)
Screenshot: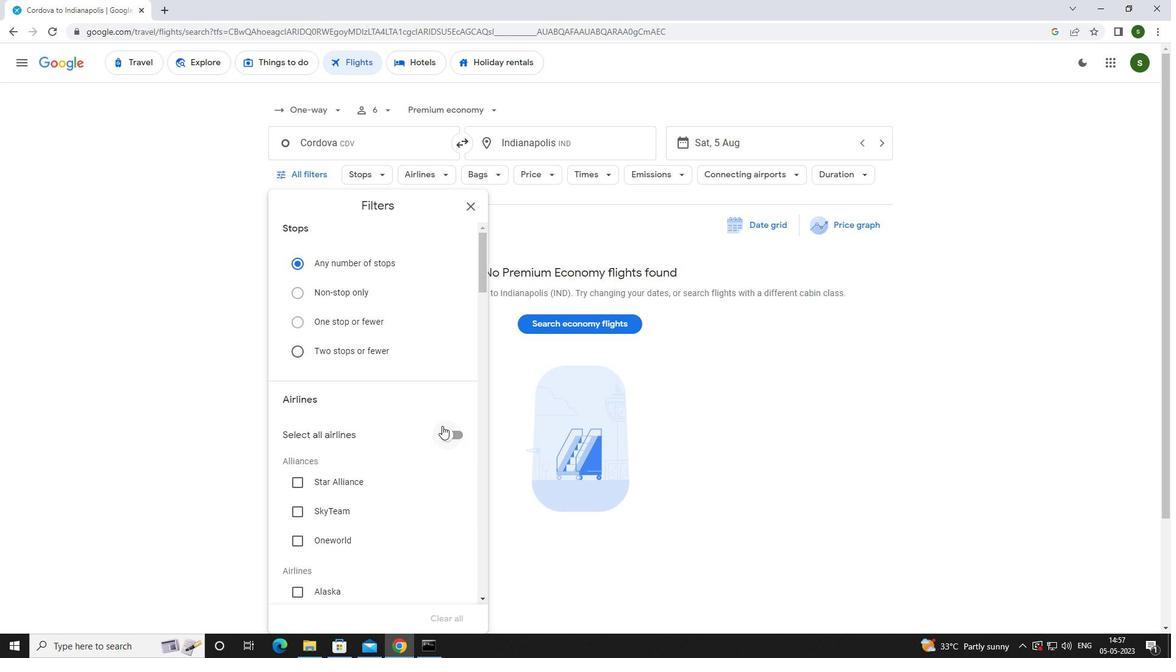 
Action: Mouse scrolled (442, 425) with delta (0, 0)
Screenshot: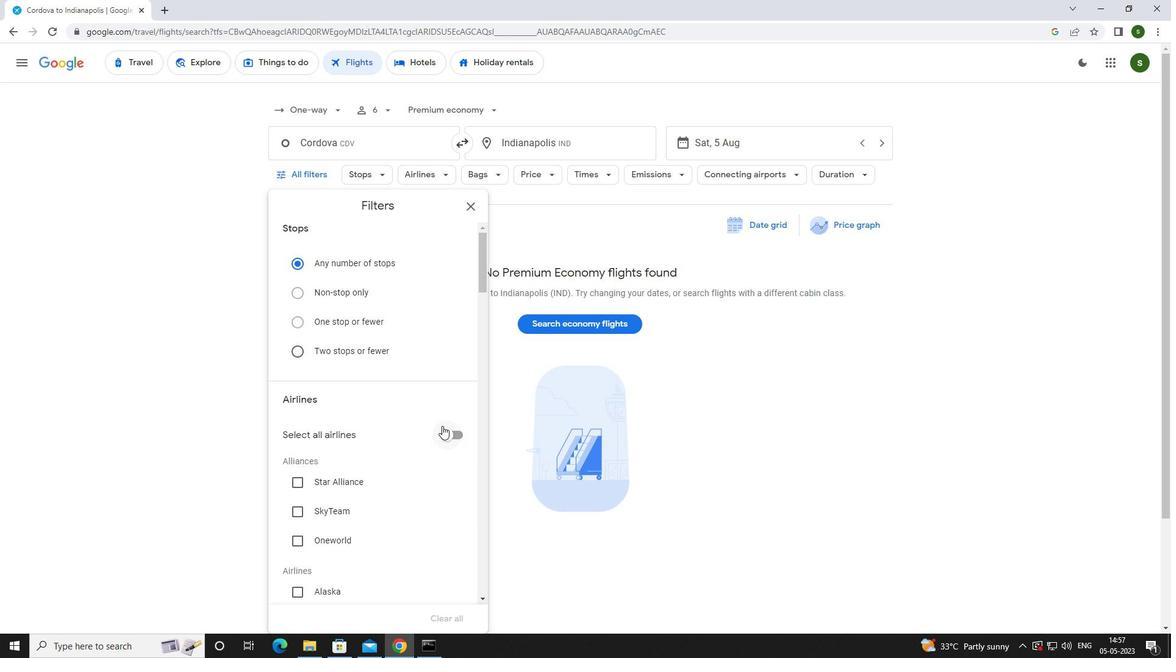 
Action: Mouse scrolled (442, 425) with delta (0, 0)
Screenshot: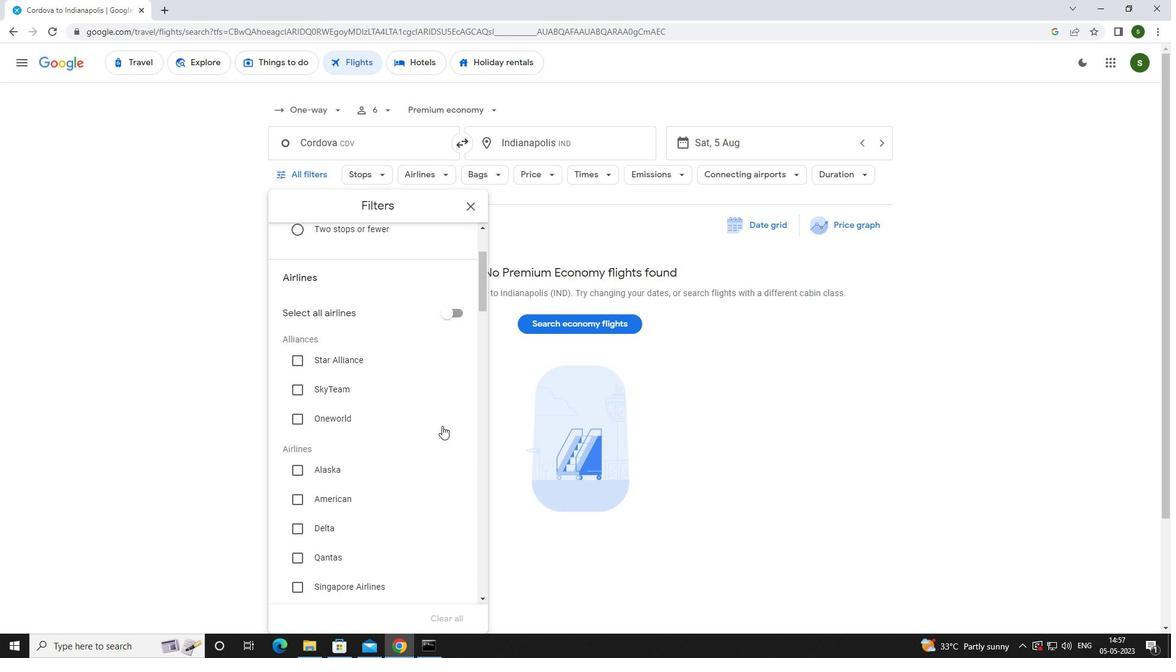 
Action: Mouse scrolled (442, 425) with delta (0, 0)
Screenshot: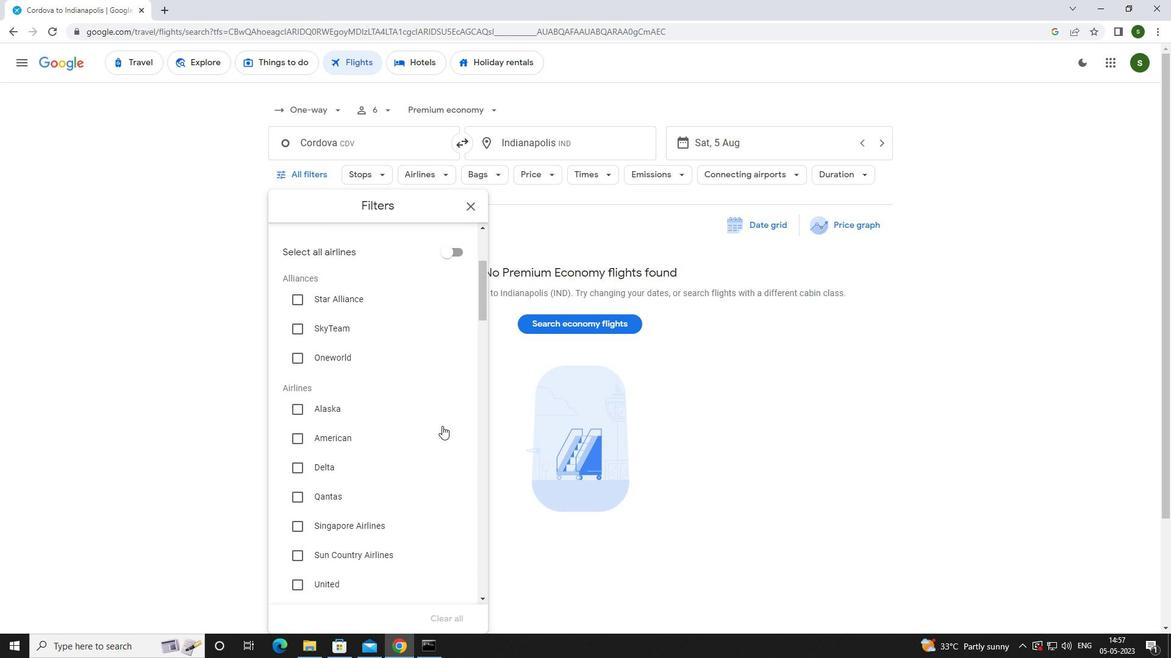 
Action: Mouse scrolled (442, 425) with delta (0, 0)
Screenshot: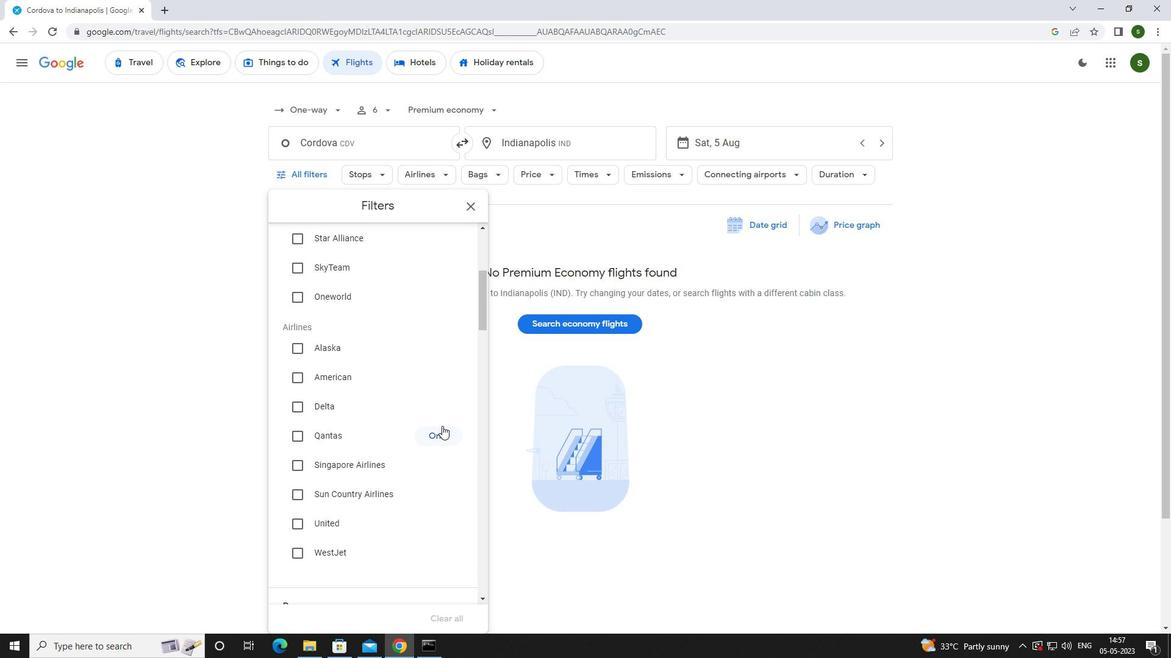 
Action: Mouse scrolled (442, 425) with delta (0, 0)
Screenshot: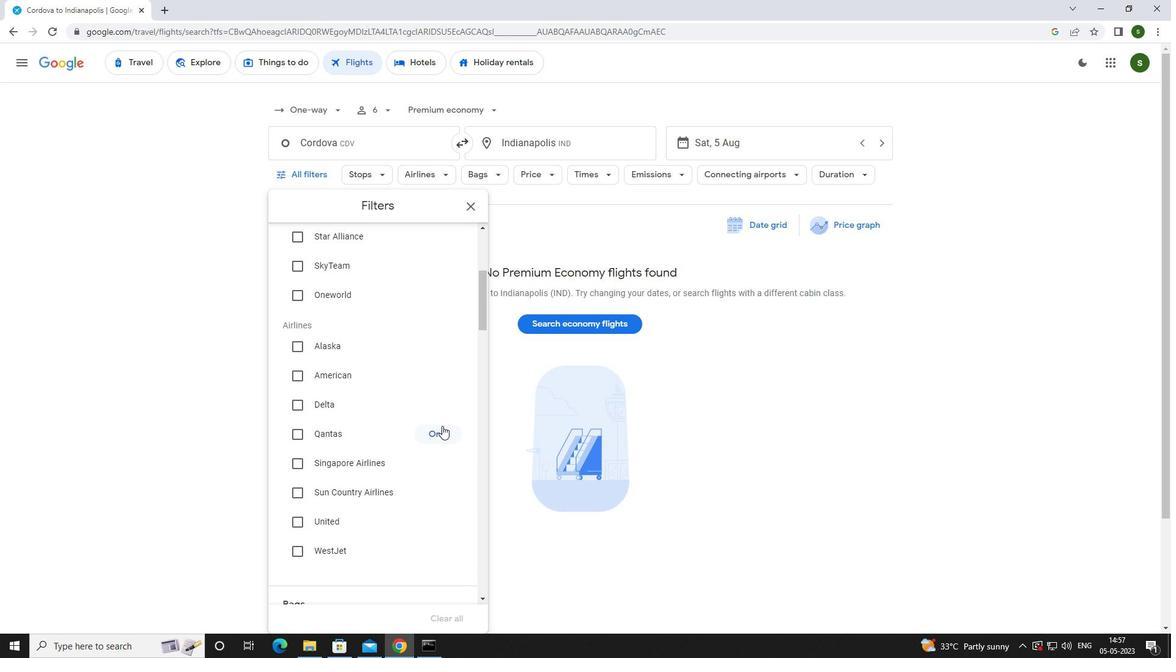 
Action: Mouse scrolled (442, 425) with delta (0, 0)
Screenshot: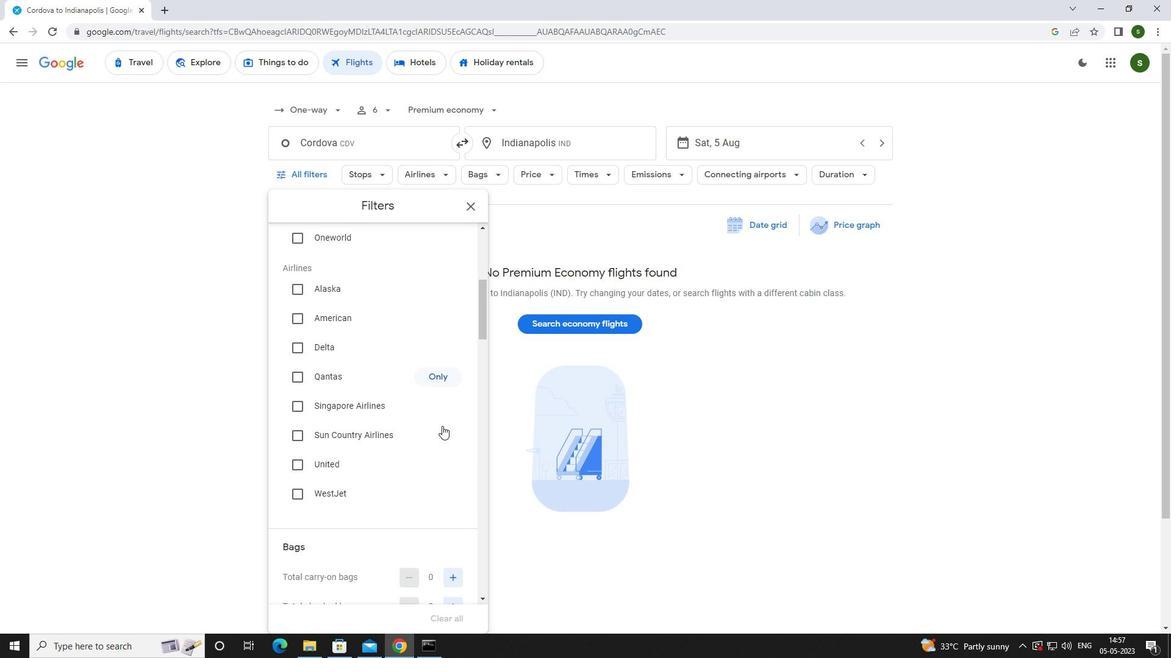 
Action: Mouse scrolled (442, 425) with delta (0, 0)
Screenshot: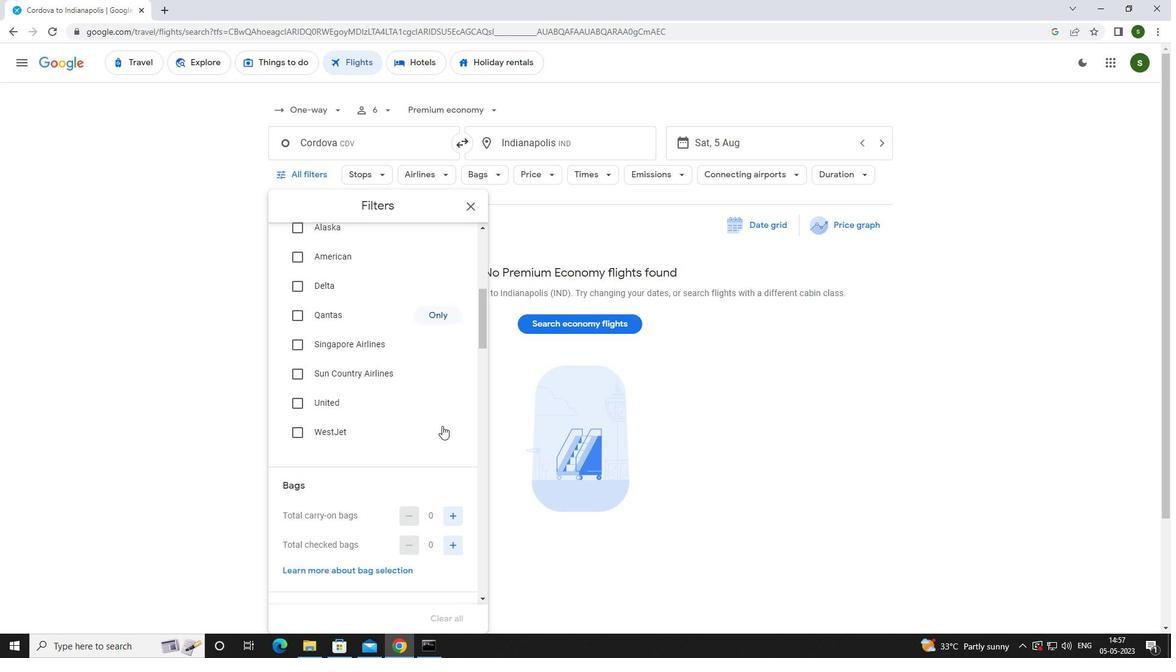 
Action: Mouse moved to (446, 425)
Screenshot: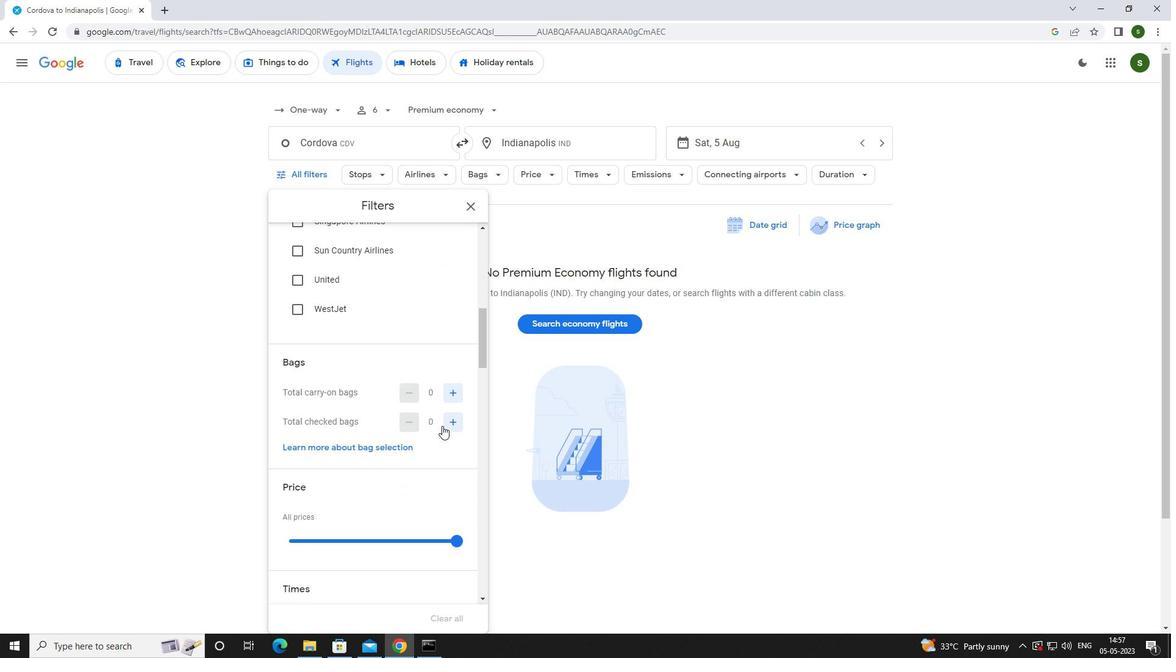
Action: Mouse pressed left at (446, 425)
Screenshot: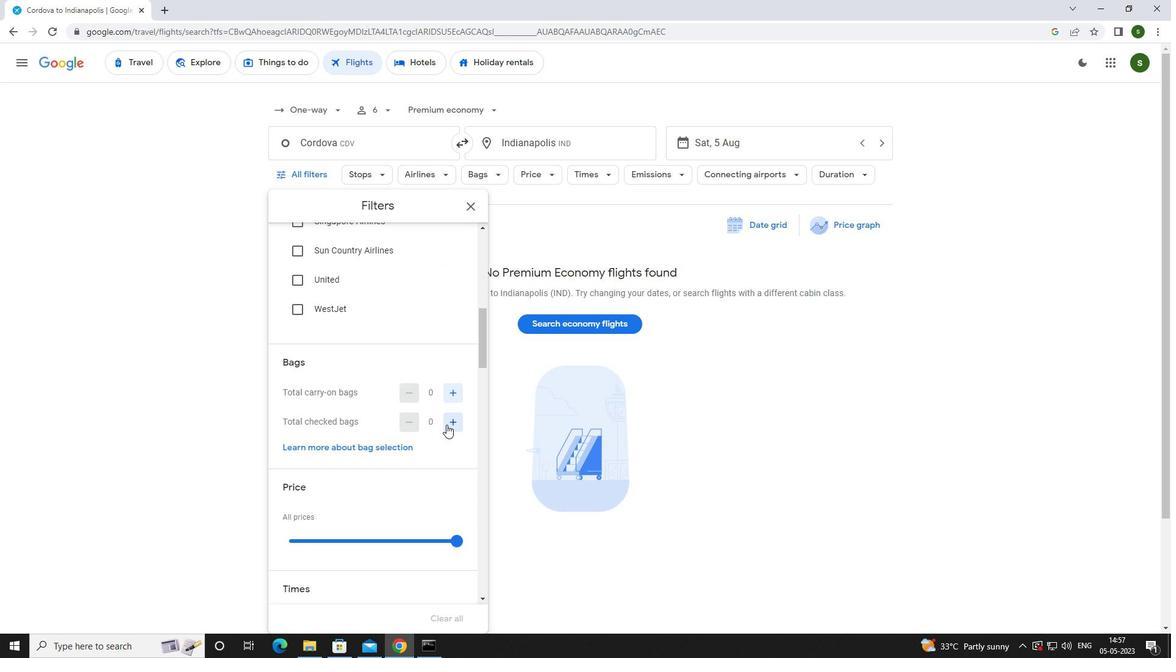 
Action: Mouse scrolled (446, 424) with delta (0, 0)
Screenshot: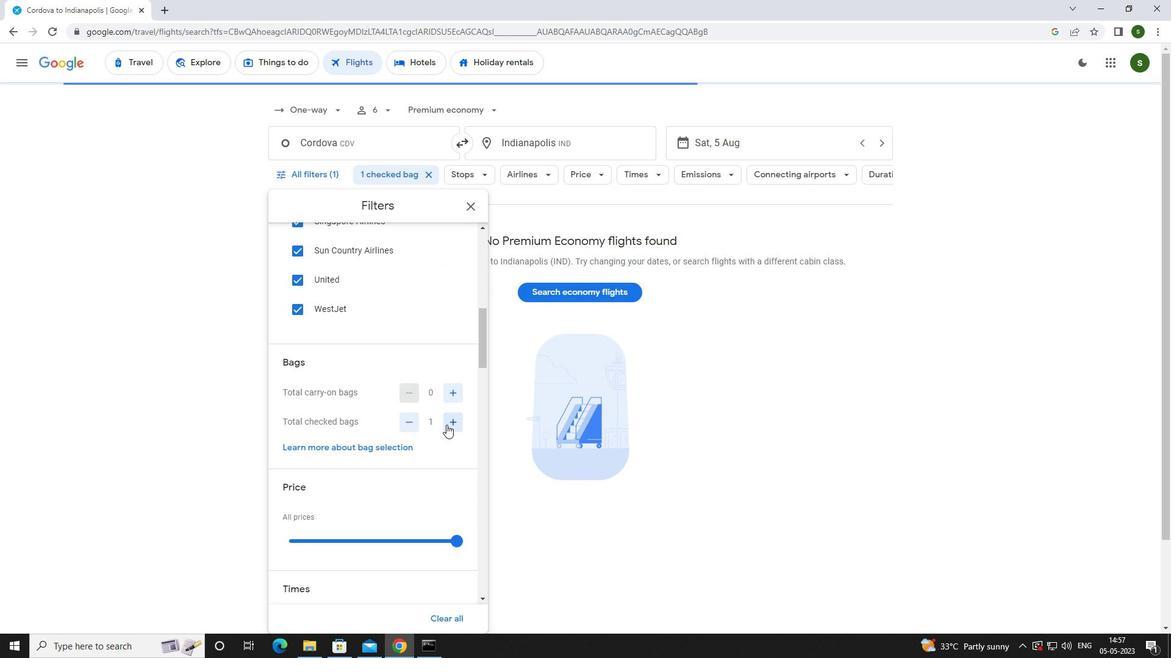 
Action: Mouse scrolled (446, 424) with delta (0, 0)
Screenshot: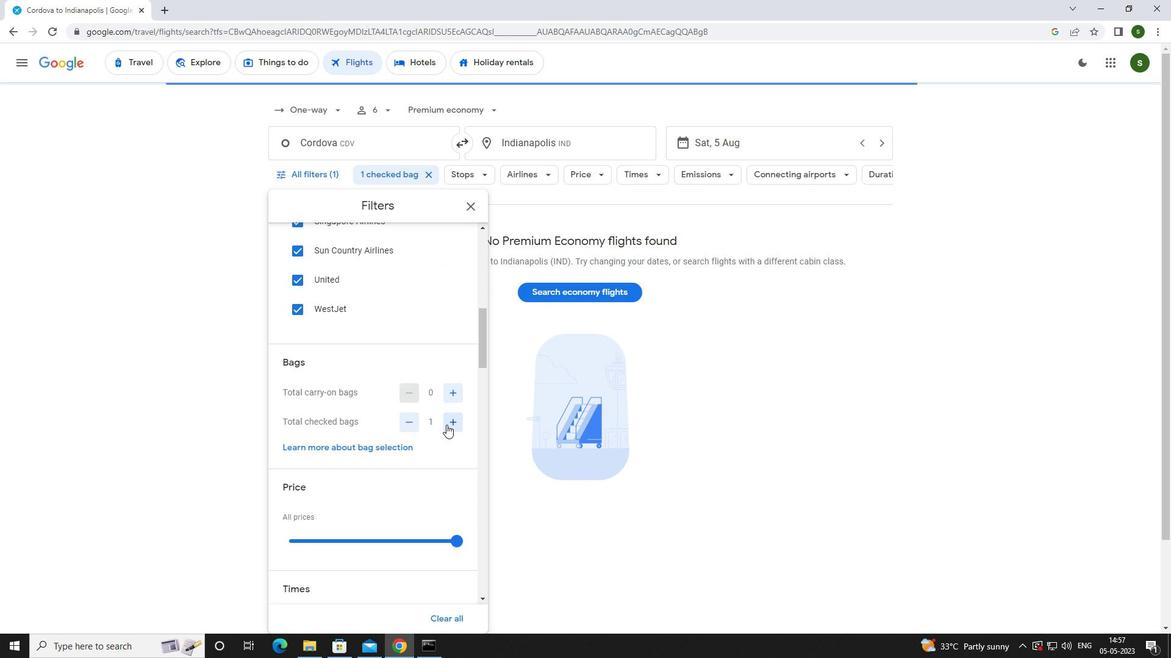 
Action: Mouse moved to (457, 419)
Screenshot: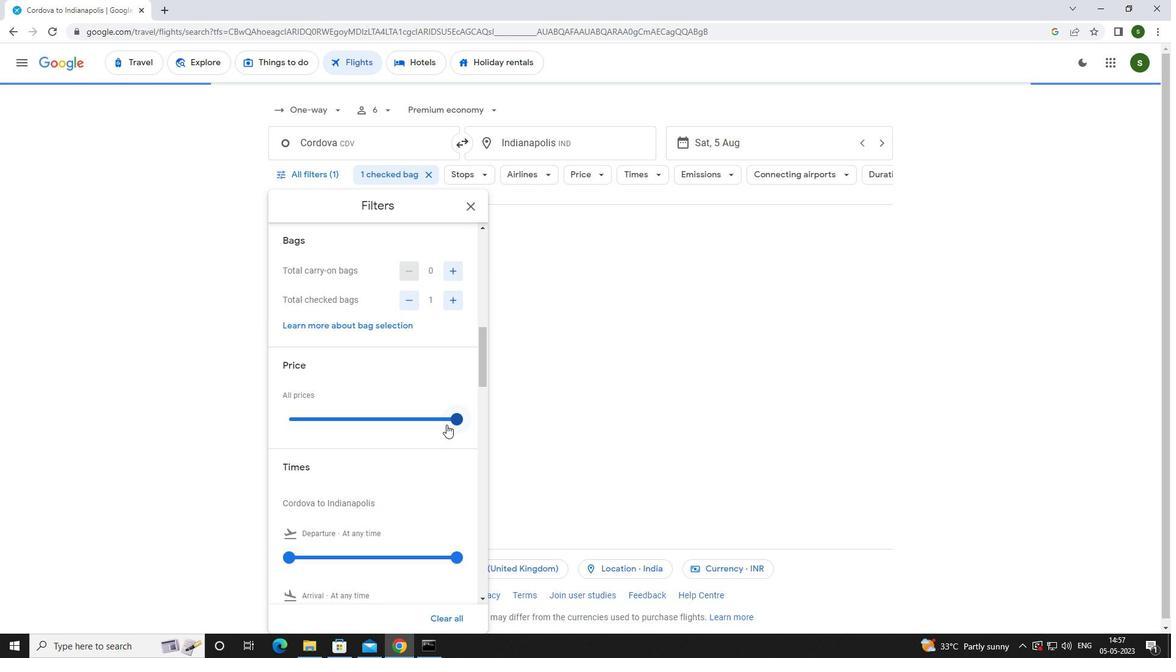 
Action: Mouse pressed left at (457, 419)
Screenshot: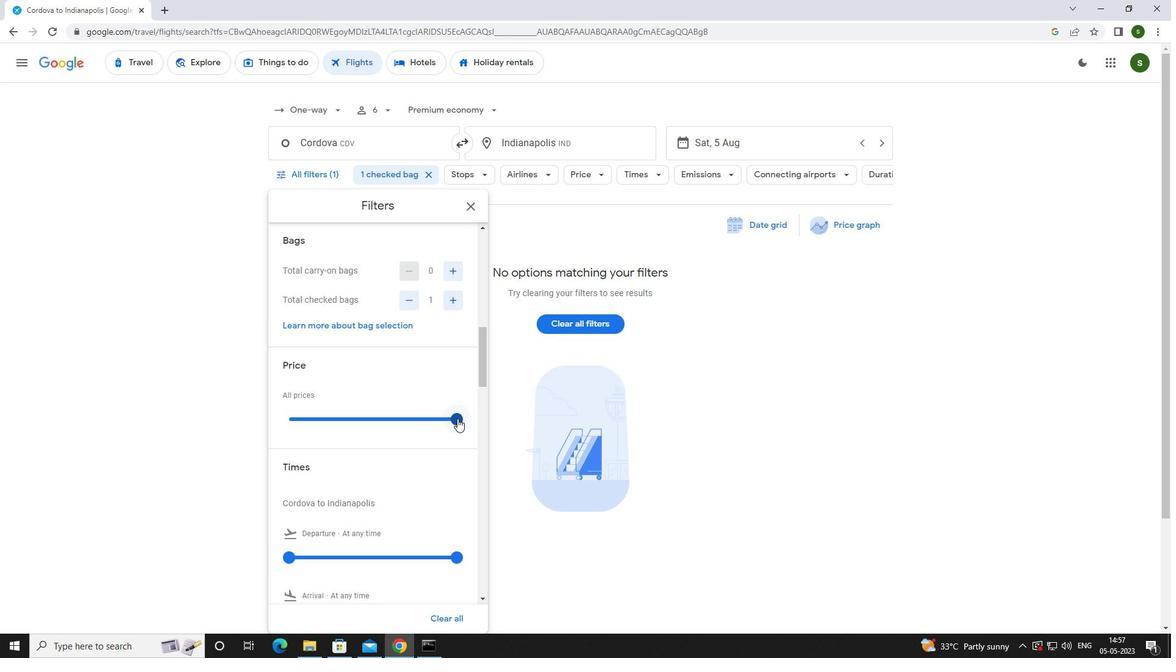 
Action: Mouse scrolled (457, 418) with delta (0, 0)
Screenshot: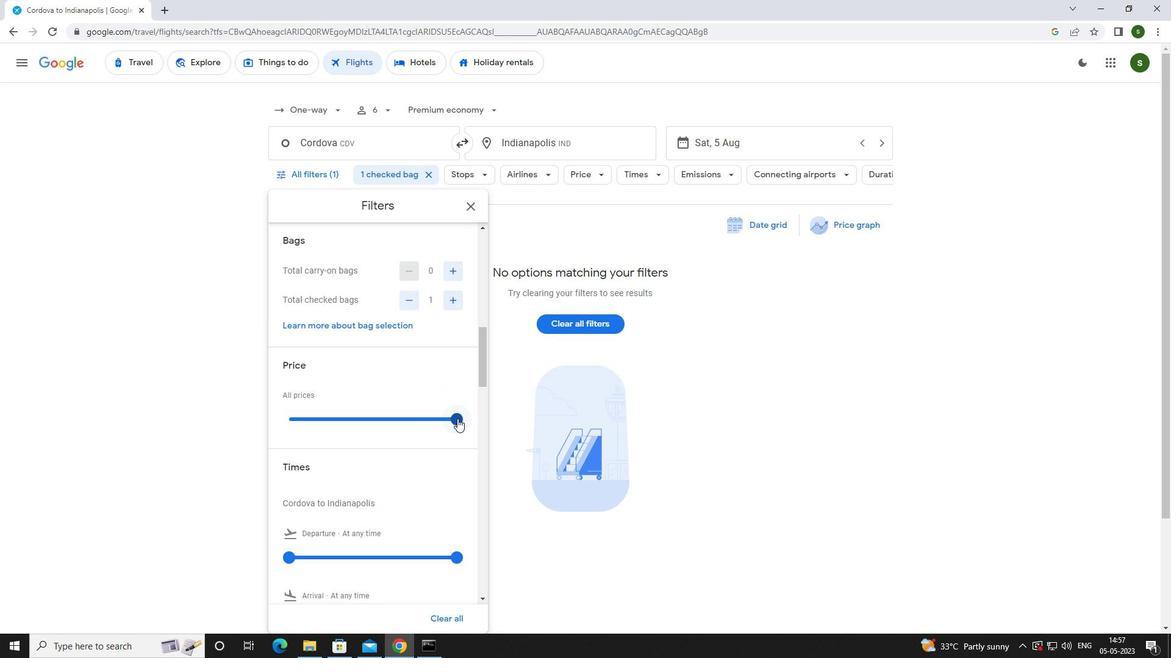 
Action: Mouse moved to (291, 495)
Screenshot: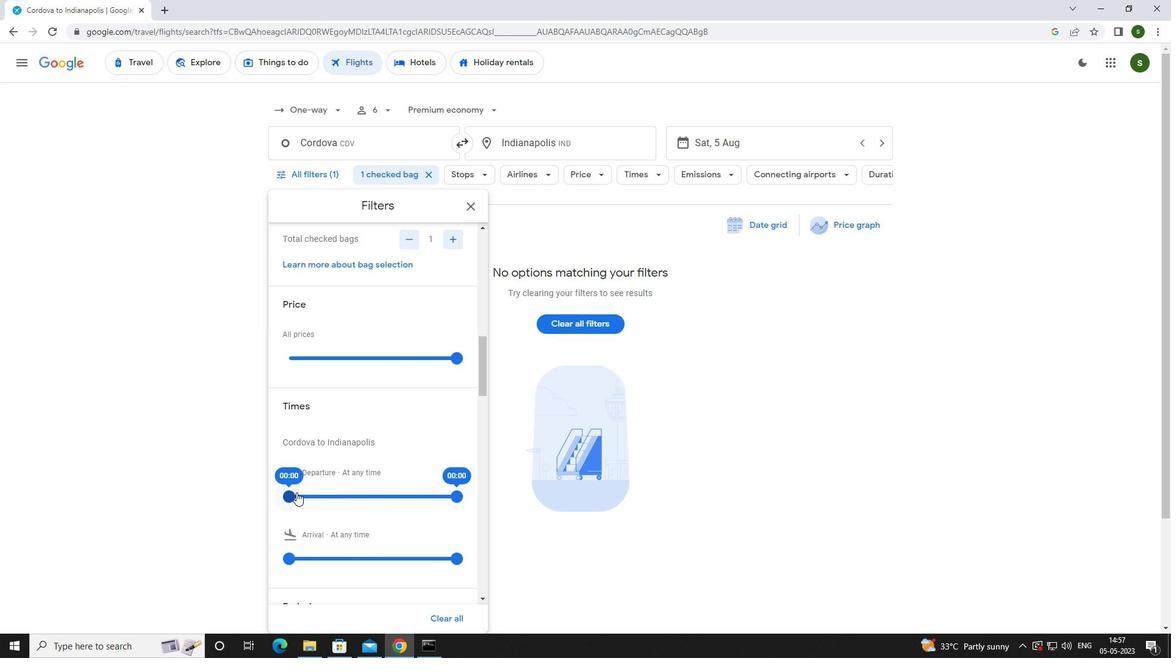
Action: Mouse pressed left at (291, 495)
Screenshot: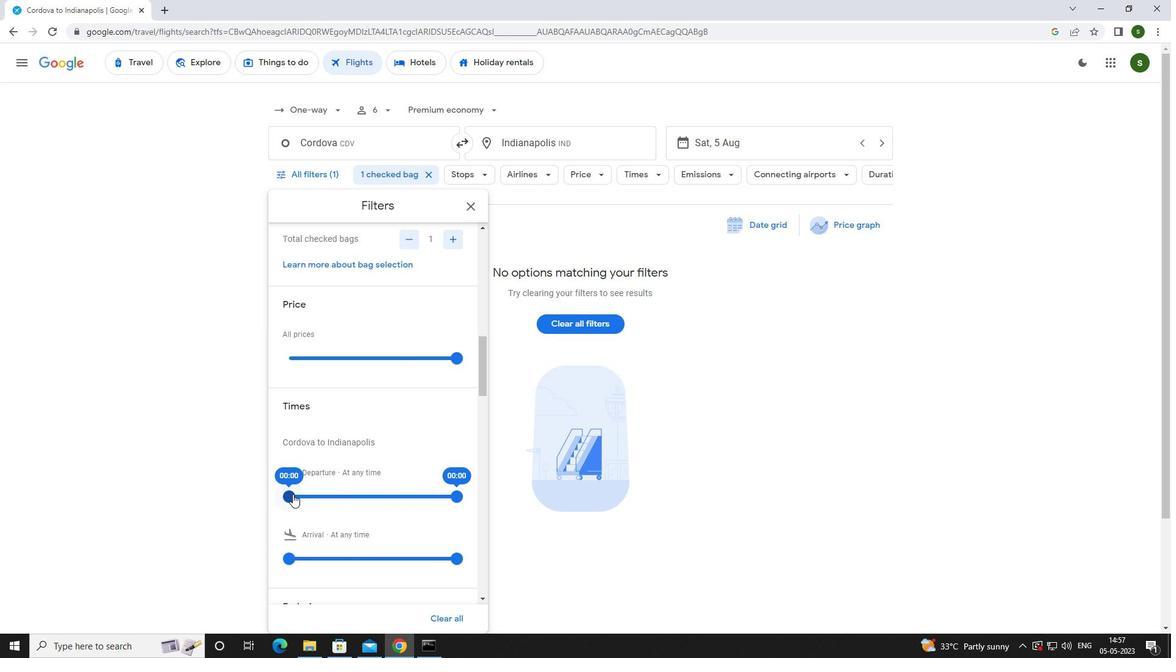
Action: Mouse moved to (542, 536)
Screenshot: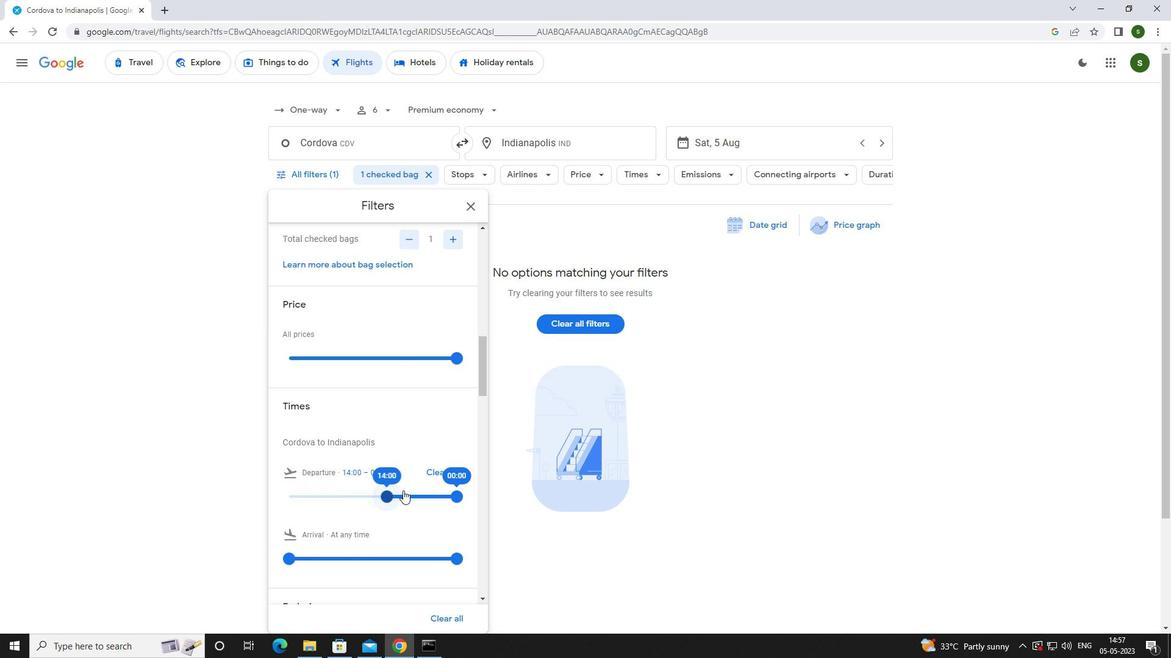 
Action: Mouse pressed left at (542, 536)
Screenshot: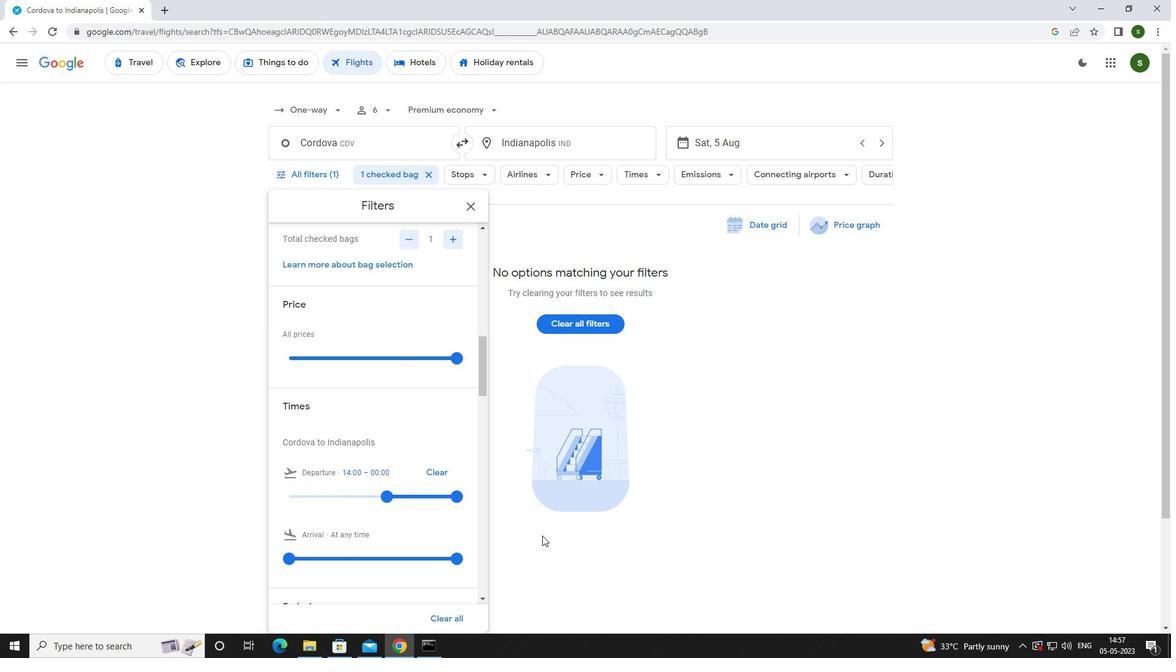
